 Task: Find connections with filter location Stenløse with filter topic #newyearwith filter profile language Potuguese with filter current company TQM for better Future ?? with filter school ICFAI Business School with filter industry Beverage Manufacturing with filter service category Grant Writing with filter keywords title Animal Shelter Volunteer
Action: Mouse moved to (524, 73)
Screenshot: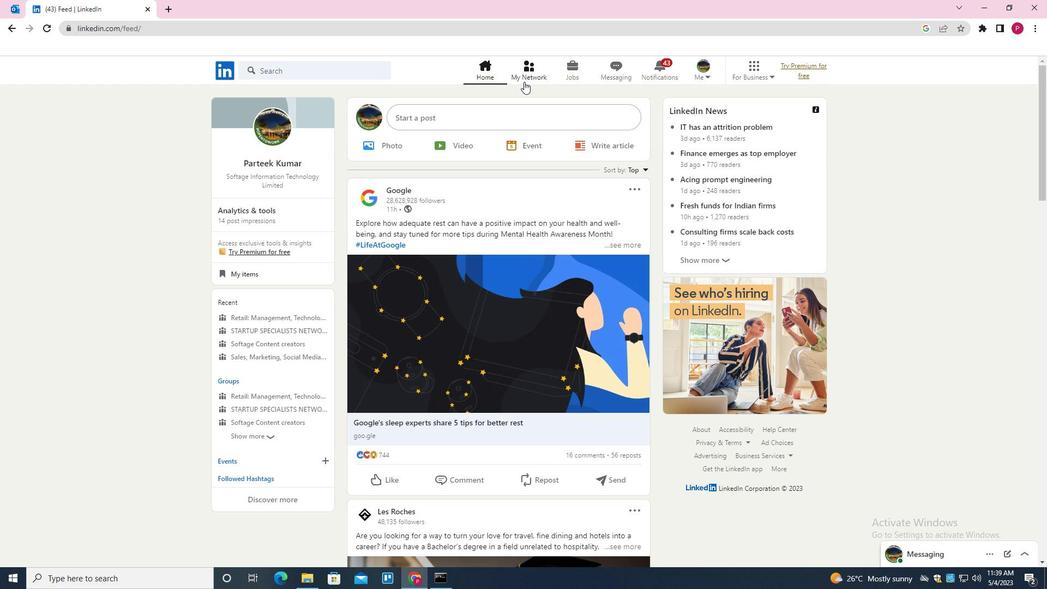 
Action: Mouse pressed left at (524, 73)
Screenshot: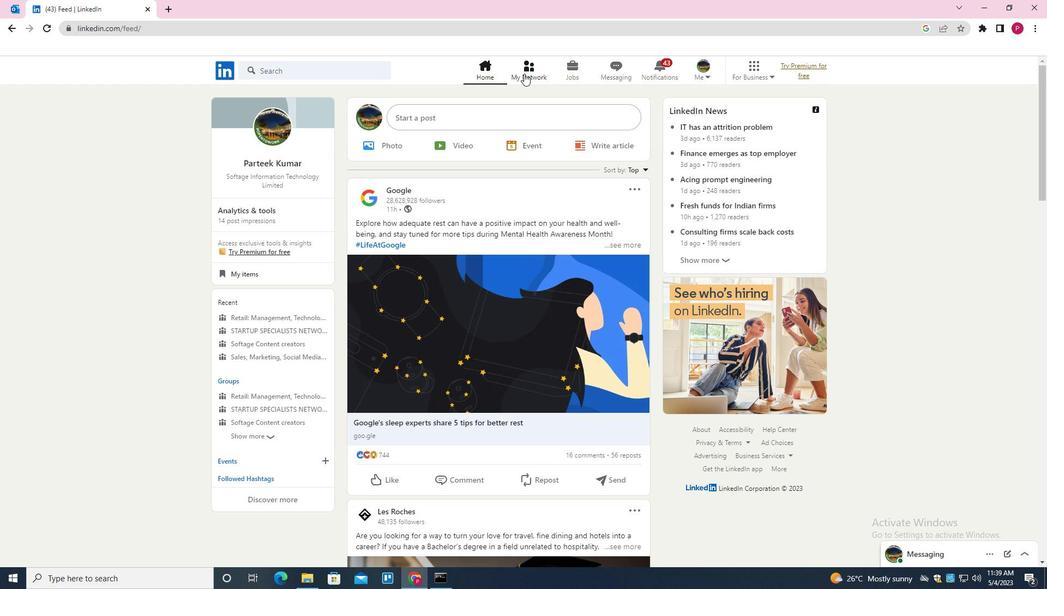 
Action: Mouse moved to (339, 135)
Screenshot: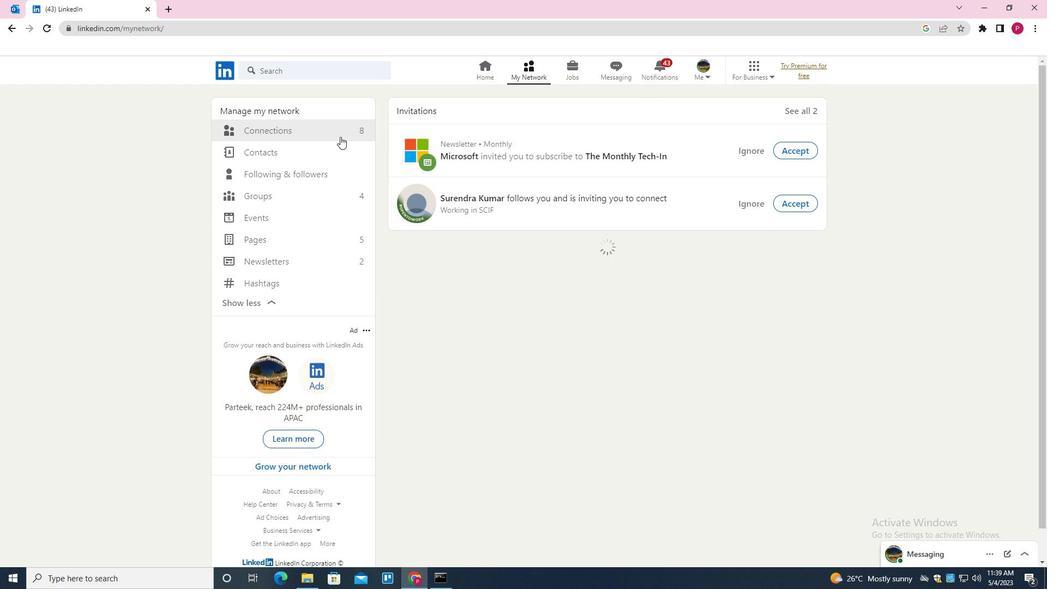 
Action: Mouse pressed left at (339, 135)
Screenshot: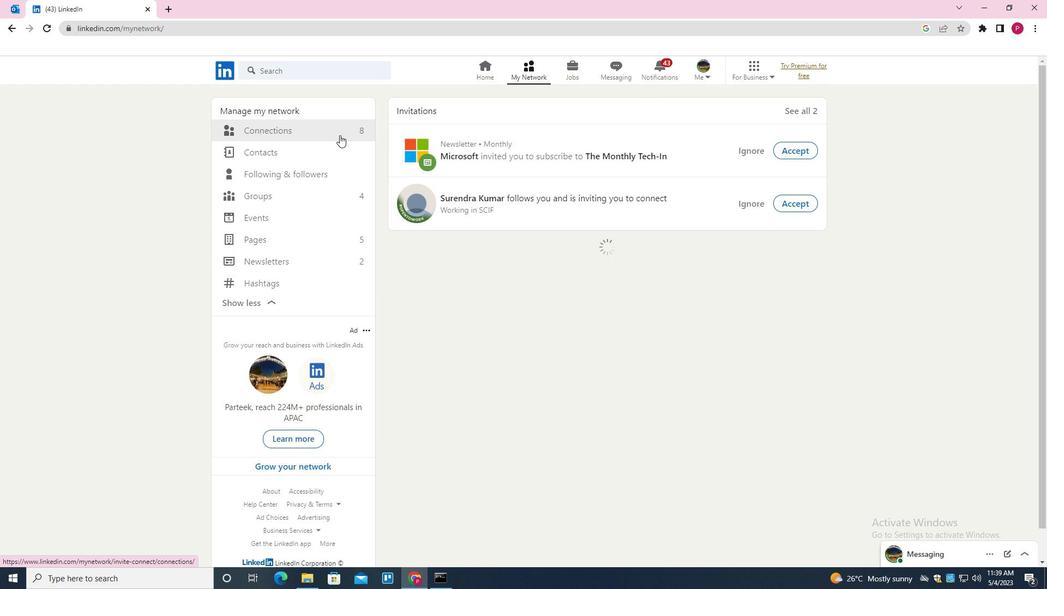 
Action: Mouse moved to (609, 134)
Screenshot: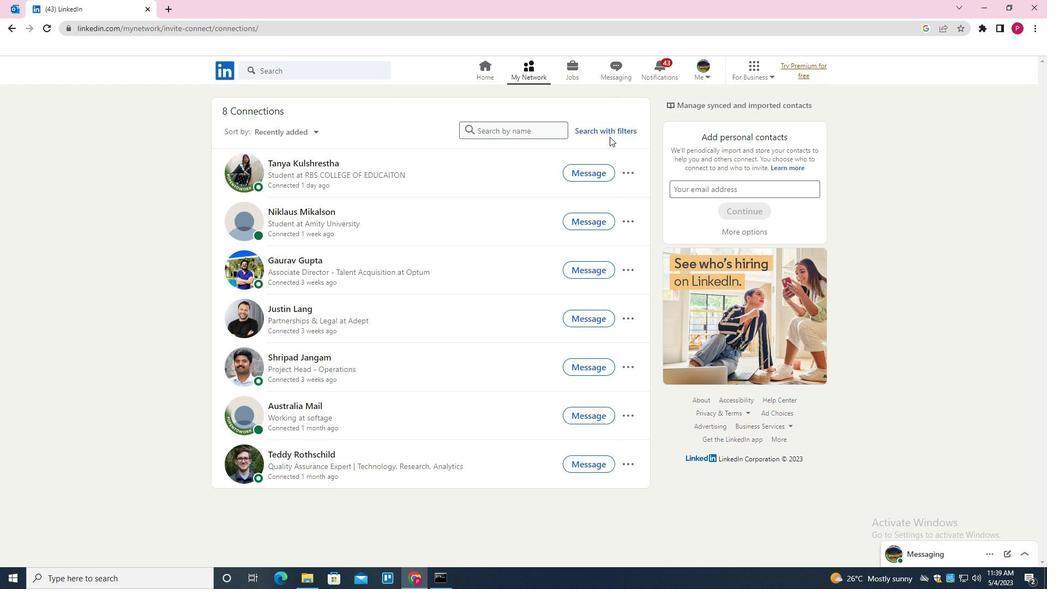 
Action: Mouse pressed left at (609, 134)
Screenshot: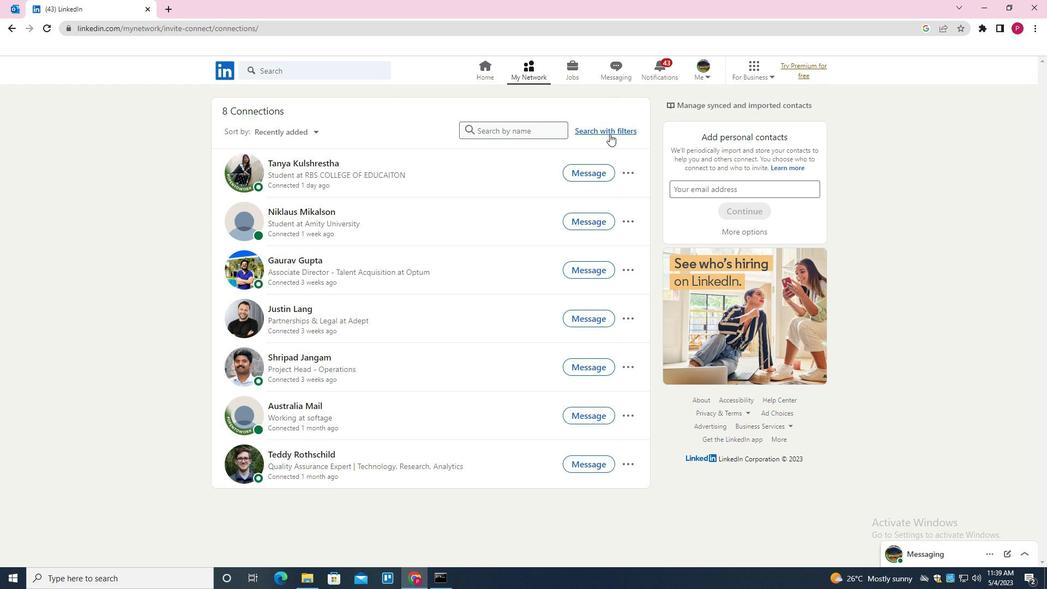 
Action: Mouse moved to (559, 99)
Screenshot: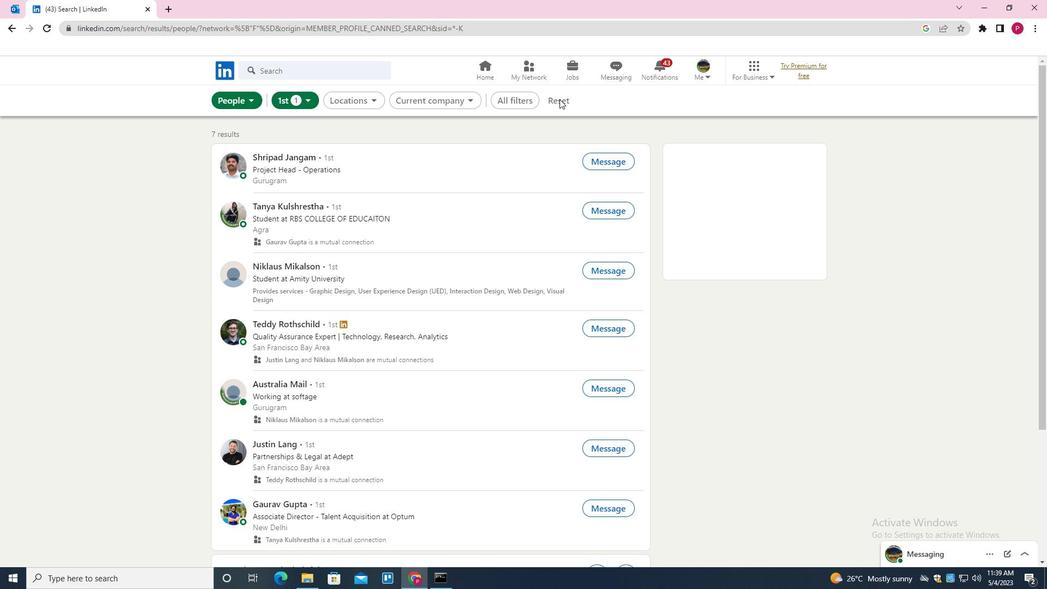 
Action: Mouse pressed left at (559, 99)
Screenshot: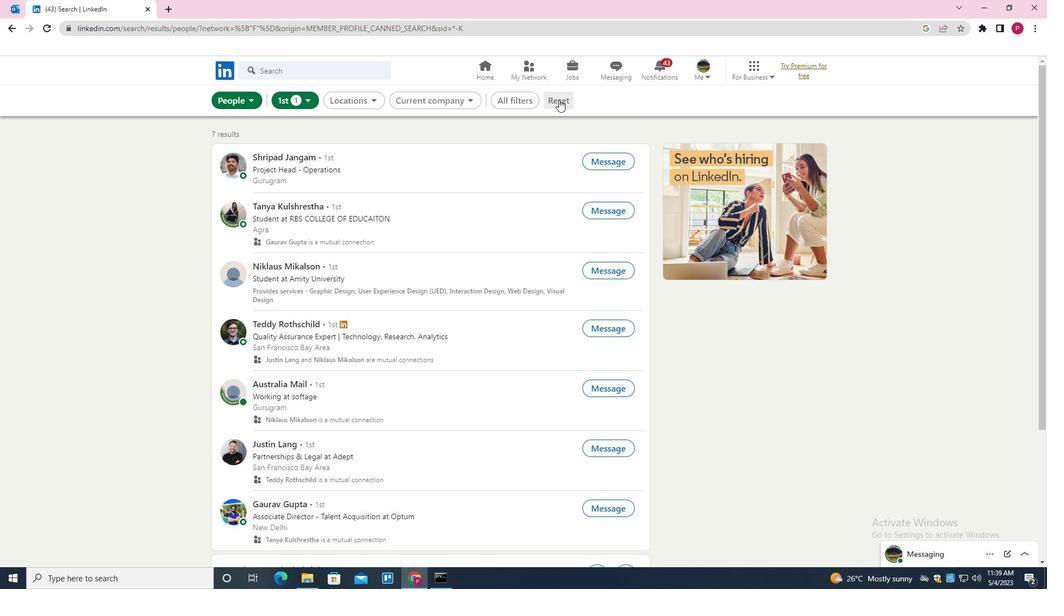 
Action: Mouse moved to (535, 99)
Screenshot: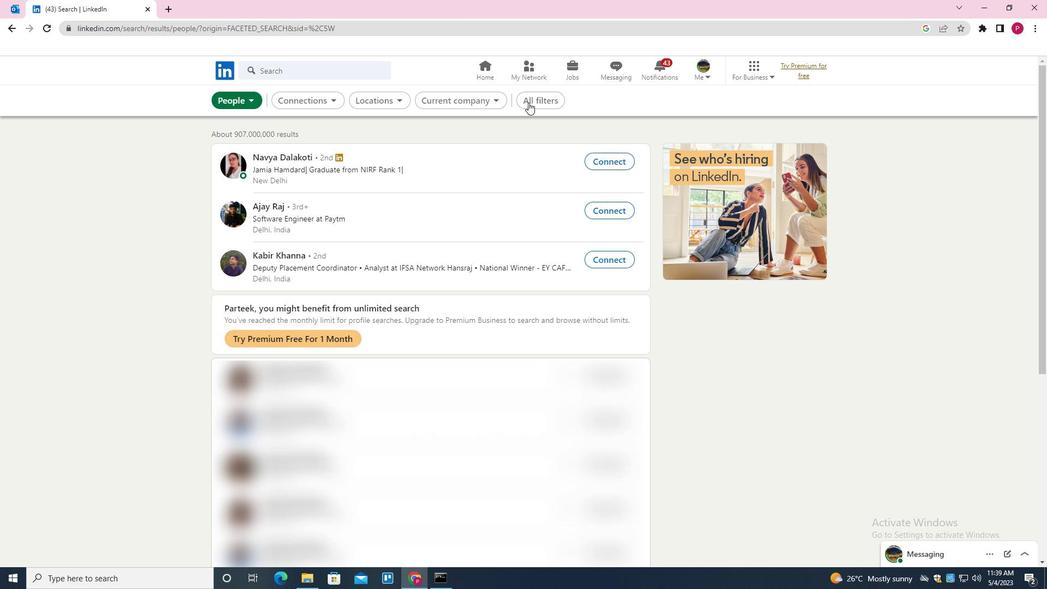 
Action: Mouse pressed left at (535, 99)
Screenshot: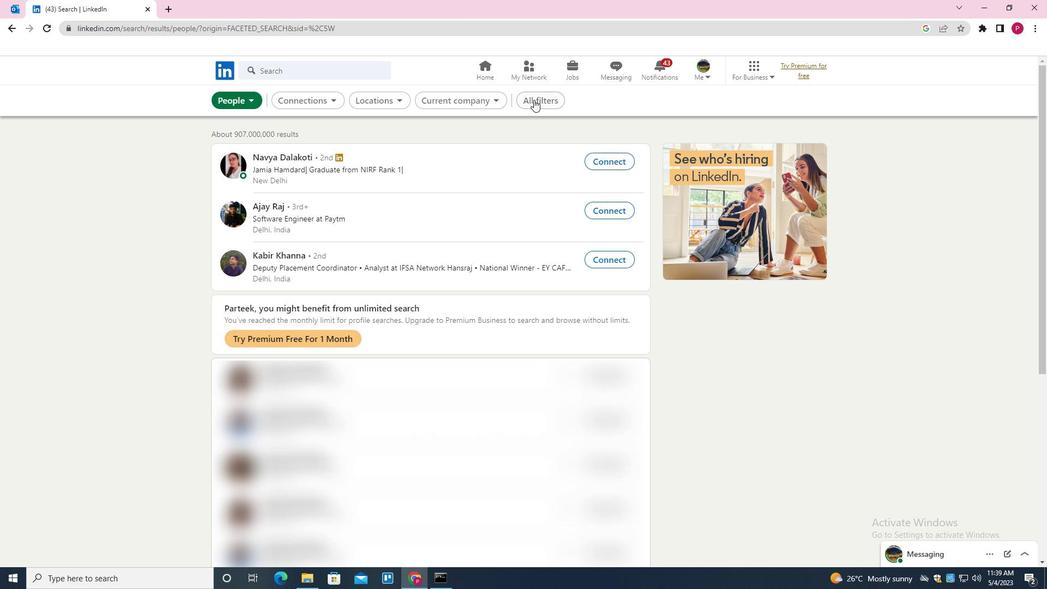 
Action: Mouse moved to (863, 262)
Screenshot: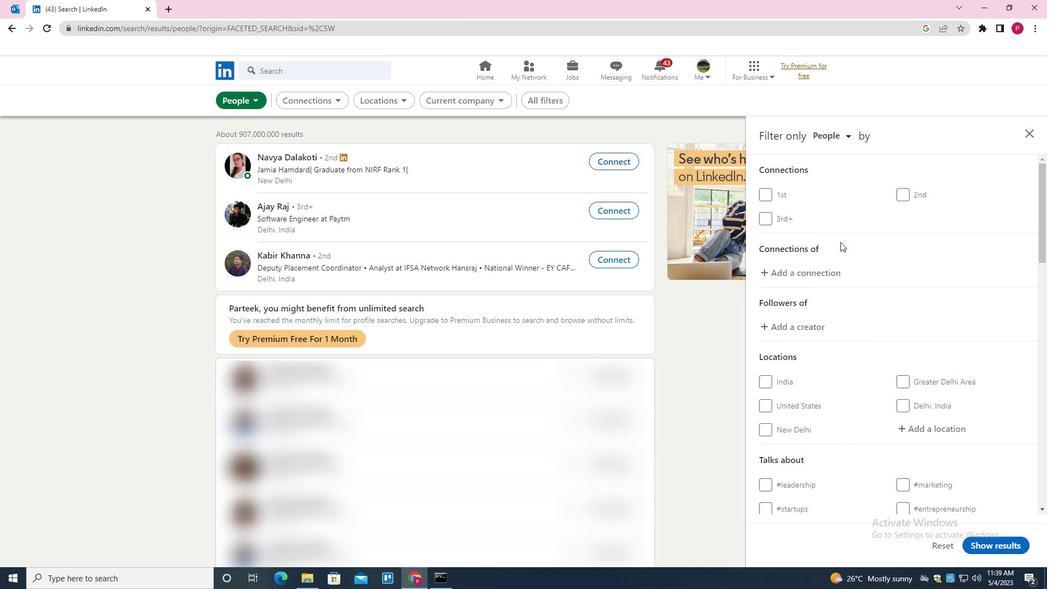 
Action: Mouse scrolled (863, 261) with delta (0, 0)
Screenshot: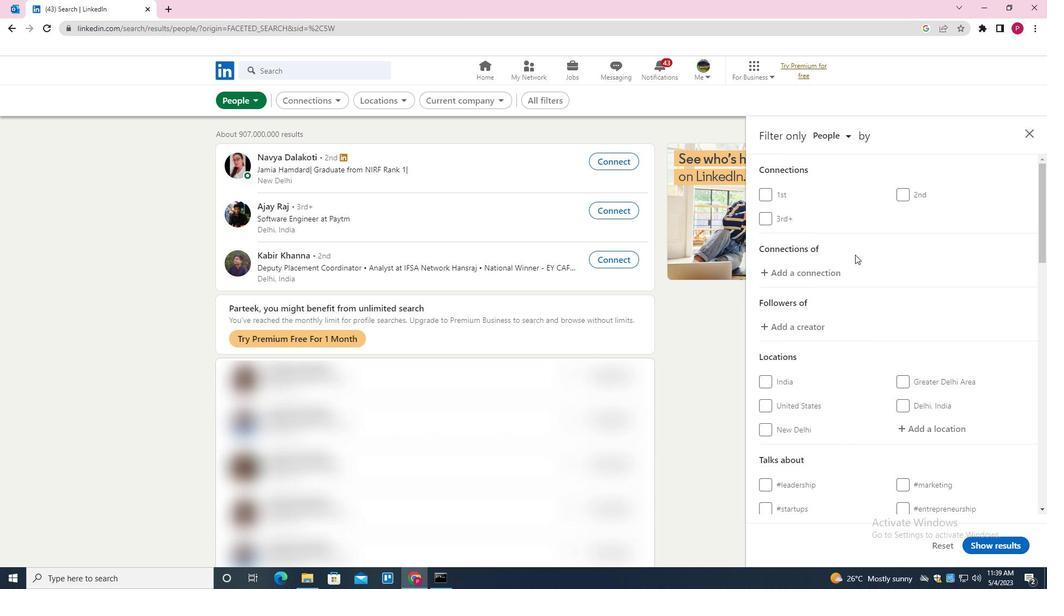 
Action: Mouse moved to (864, 271)
Screenshot: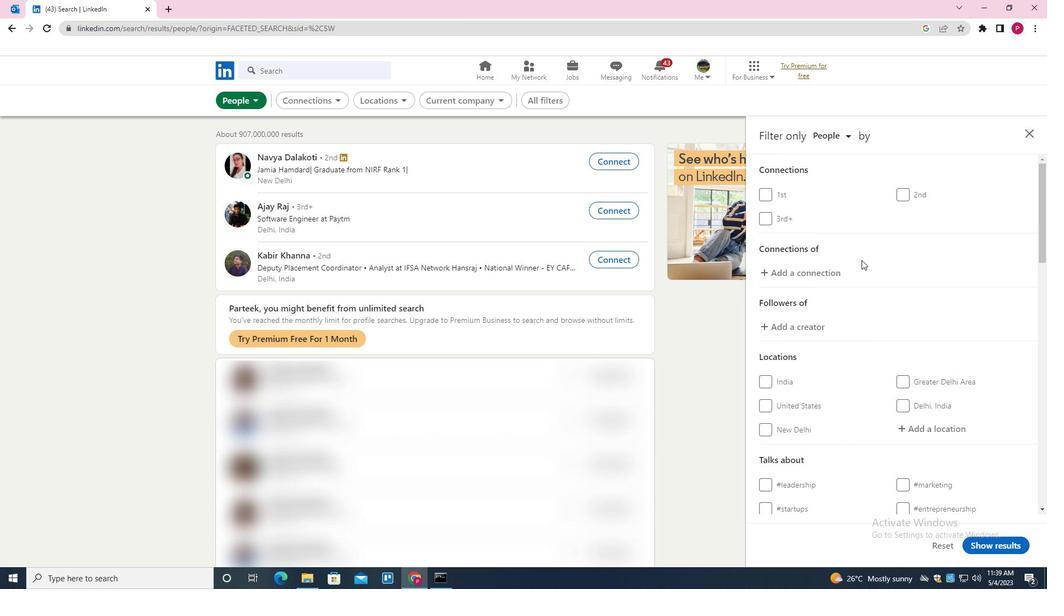 
Action: Mouse scrolled (864, 270) with delta (0, 0)
Screenshot: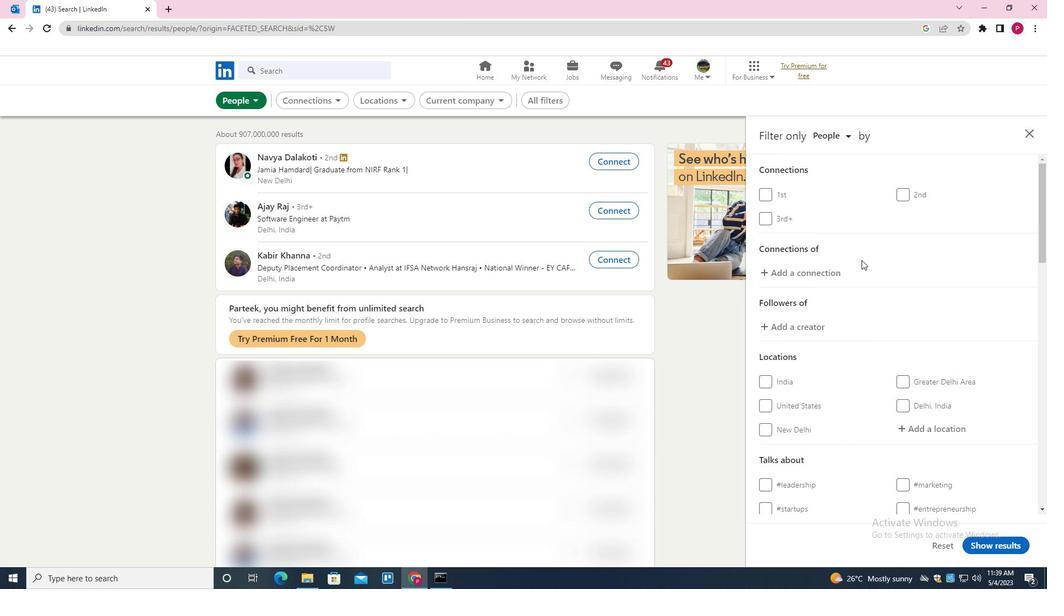 
Action: Mouse moved to (914, 316)
Screenshot: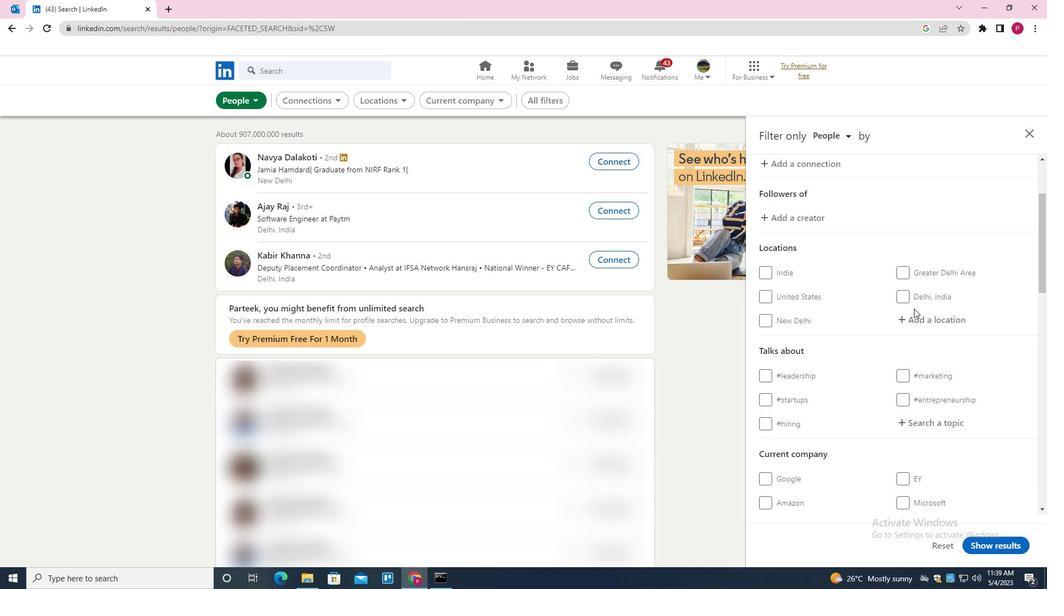 
Action: Mouse pressed left at (914, 316)
Screenshot: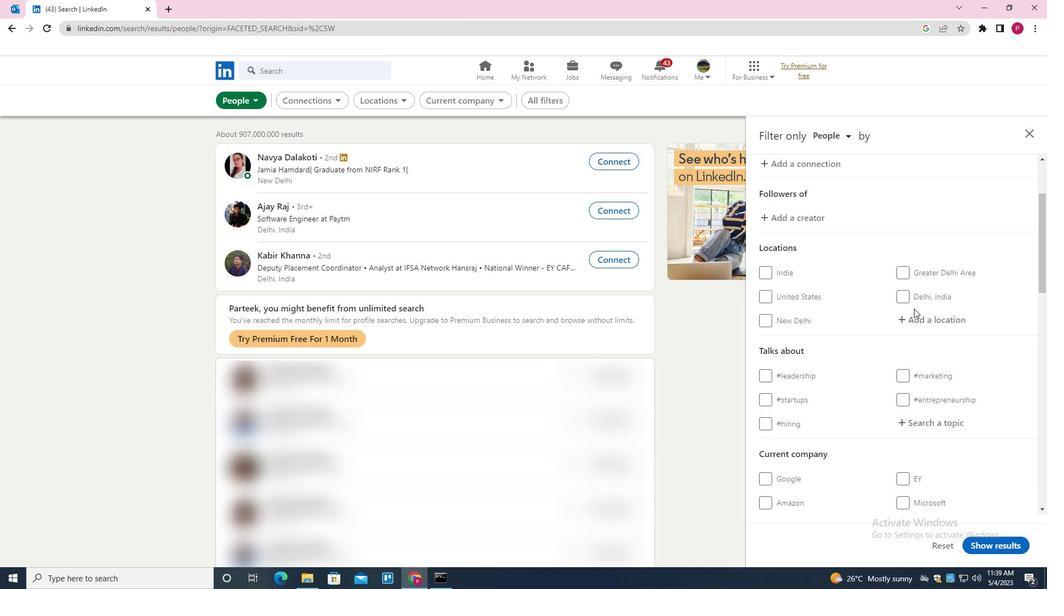 
Action: Mouse moved to (830, 242)
Screenshot: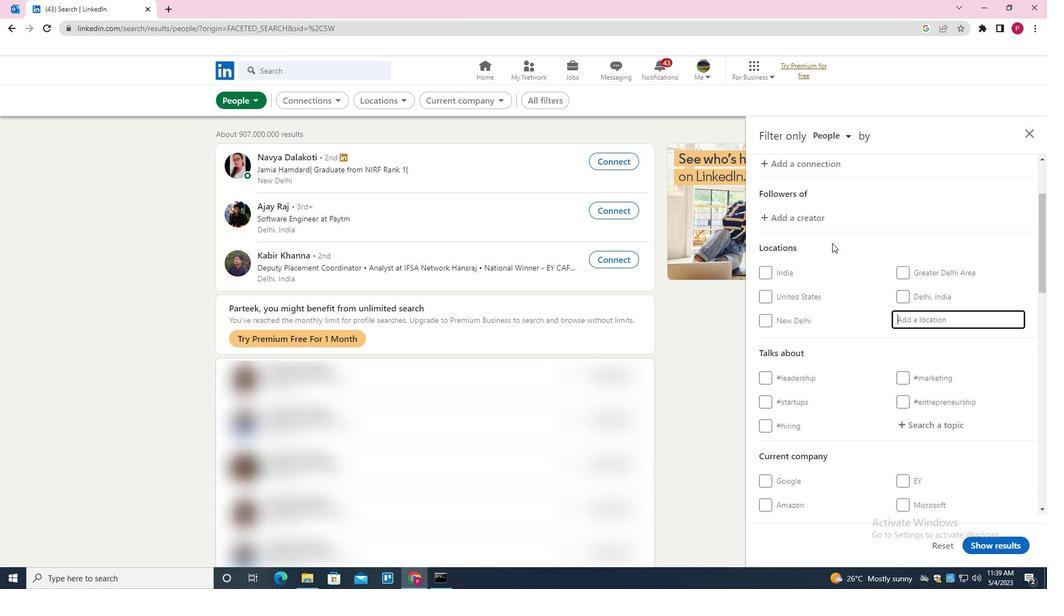 
Action: Key pressed <Key.shift>STENL<Key.down><Key.enter>
Screenshot: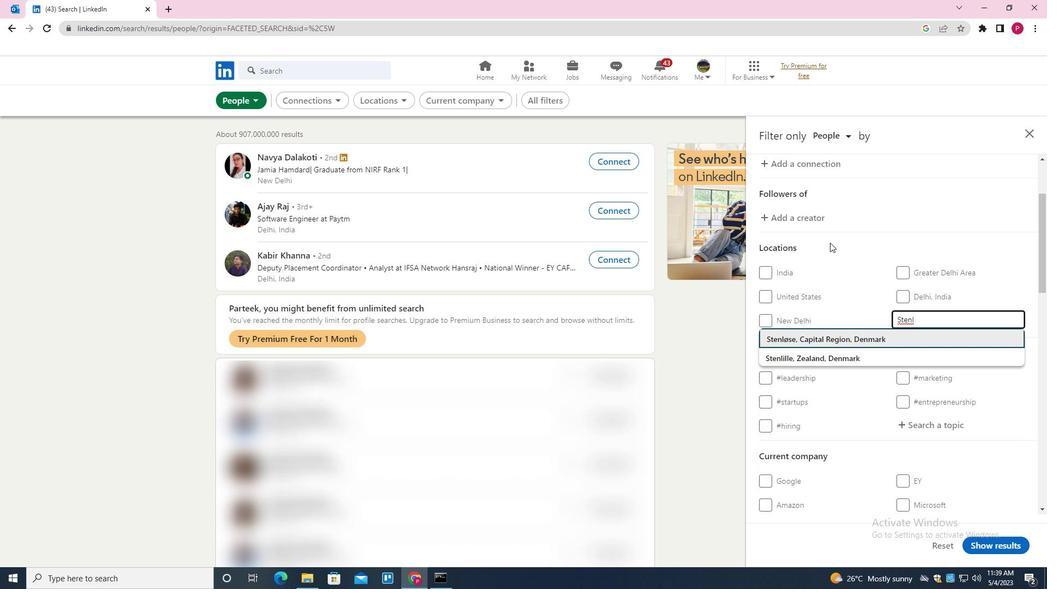 
Action: Mouse moved to (853, 276)
Screenshot: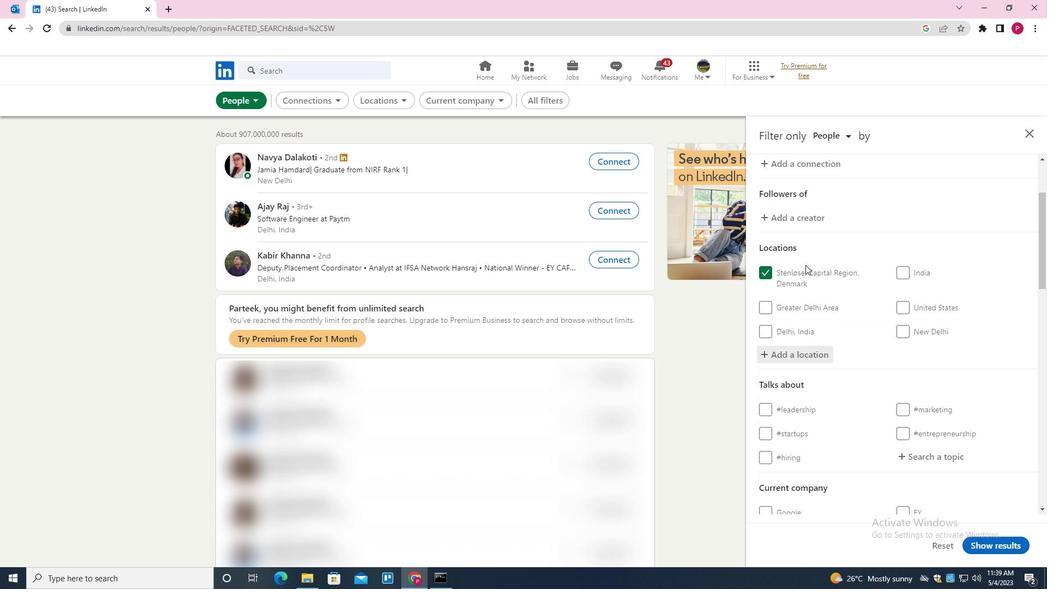 
Action: Mouse scrolled (853, 276) with delta (0, 0)
Screenshot: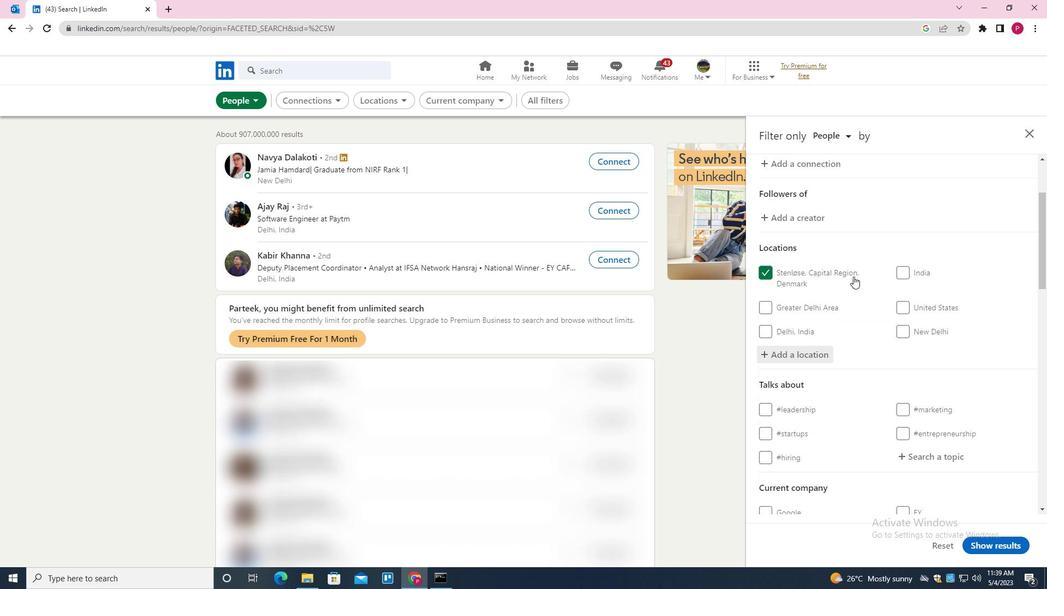 
Action: Mouse moved to (853, 277)
Screenshot: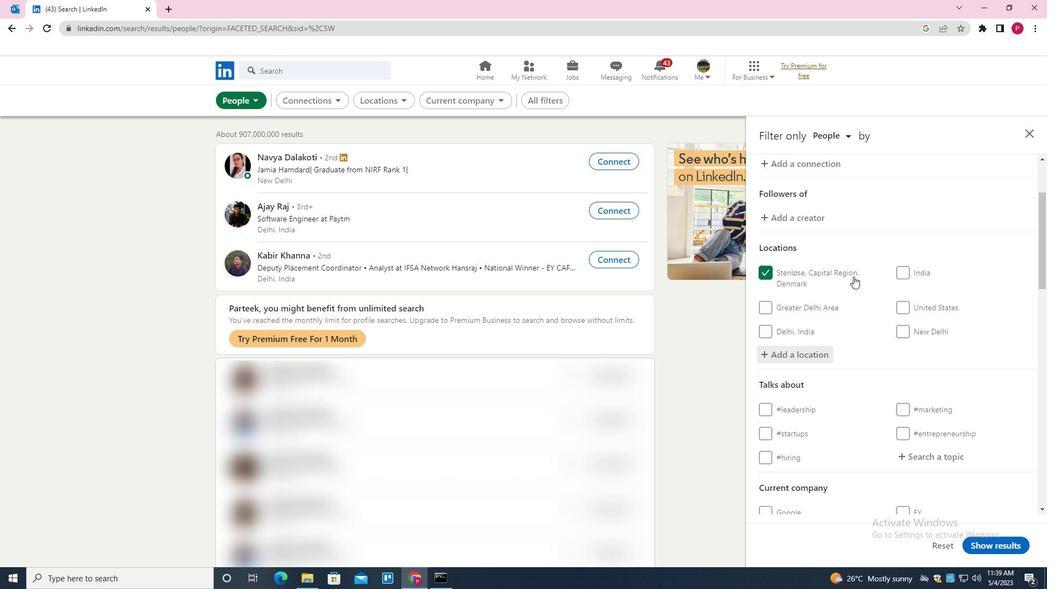 
Action: Mouse scrolled (853, 276) with delta (0, 0)
Screenshot: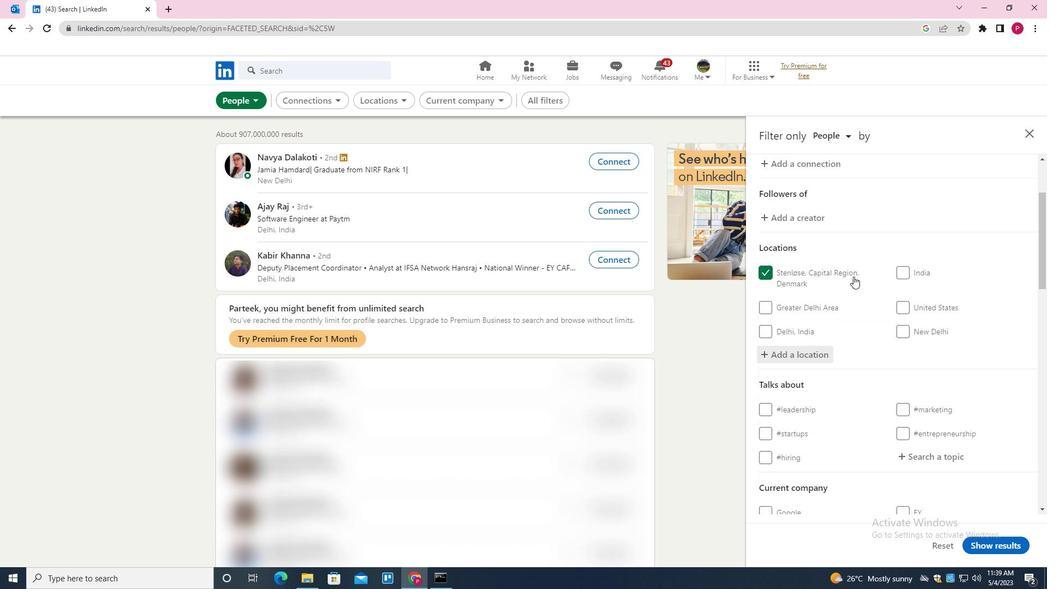 
Action: Mouse moved to (853, 278)
Screenshot: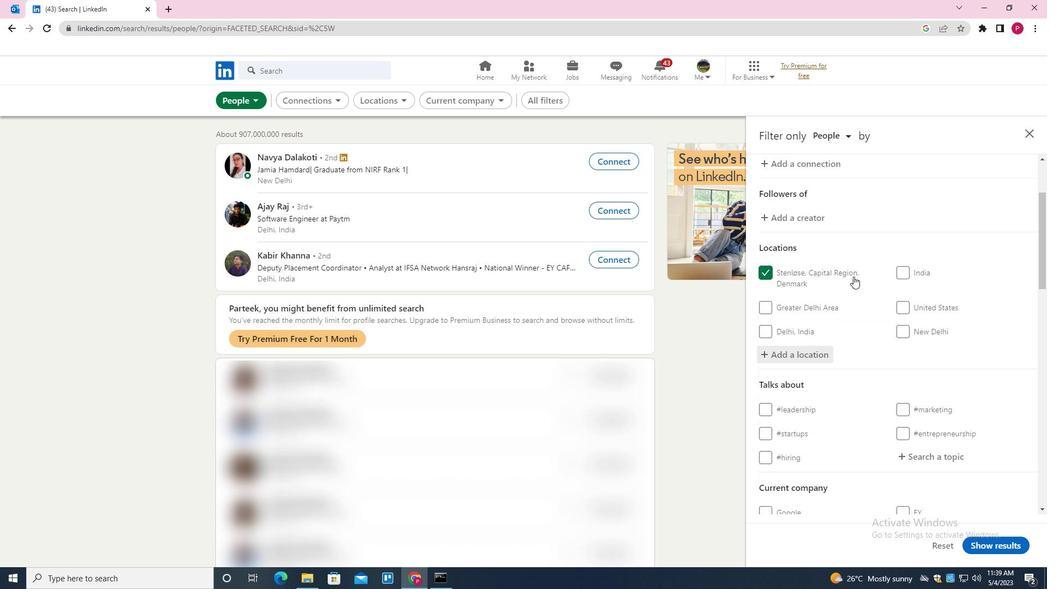 
Action: Mouse scrolled (853, 277) with delta (0, 0)
Screenshot: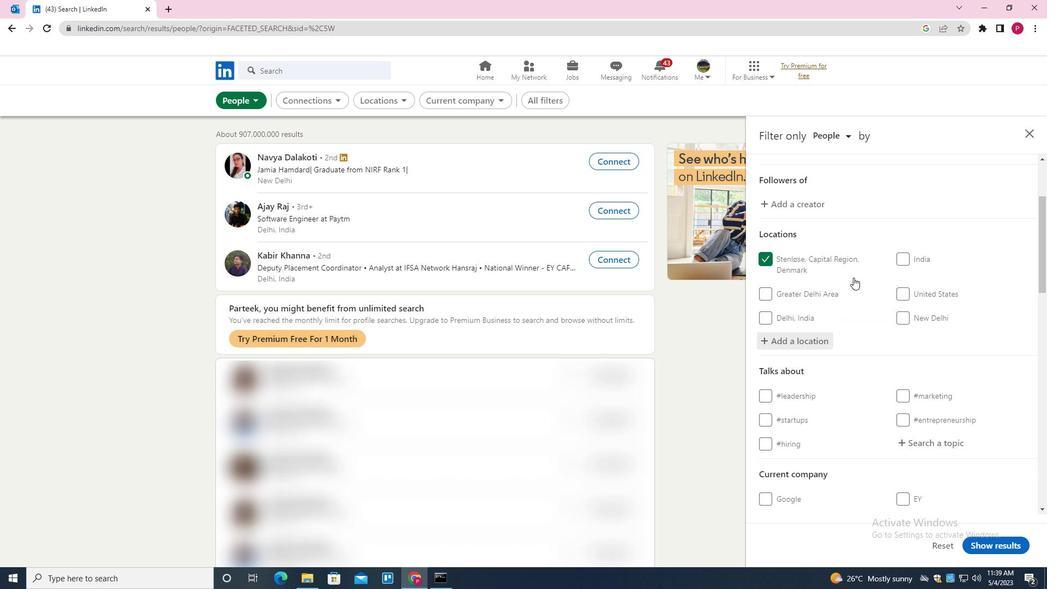 
Action: Mouse moved to (854, 278)
Screenshot: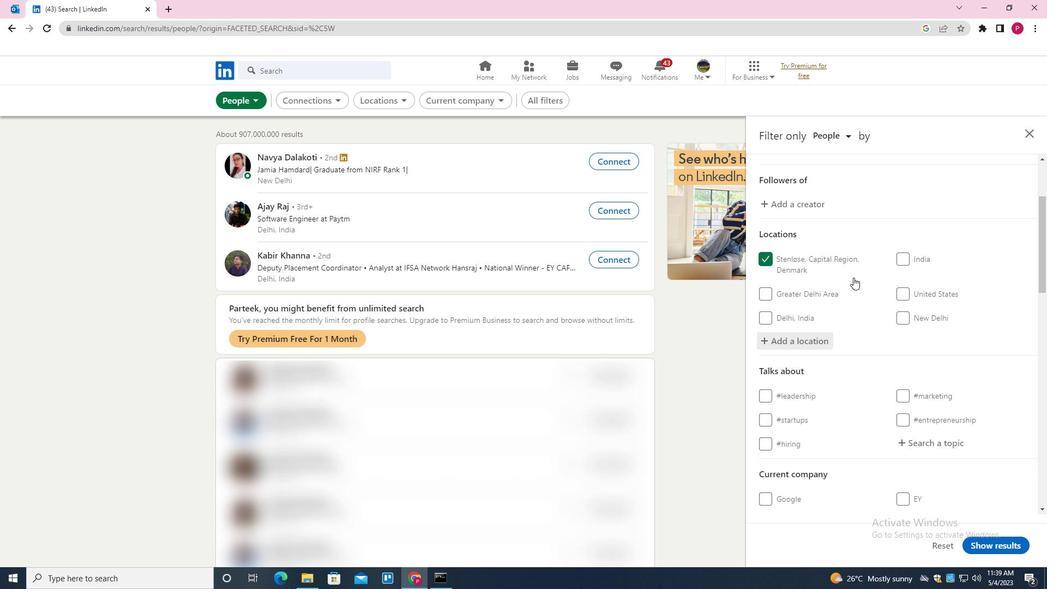 
Action: Mouse scrolled (854, 277) with delta (0, 0)
Screenshot: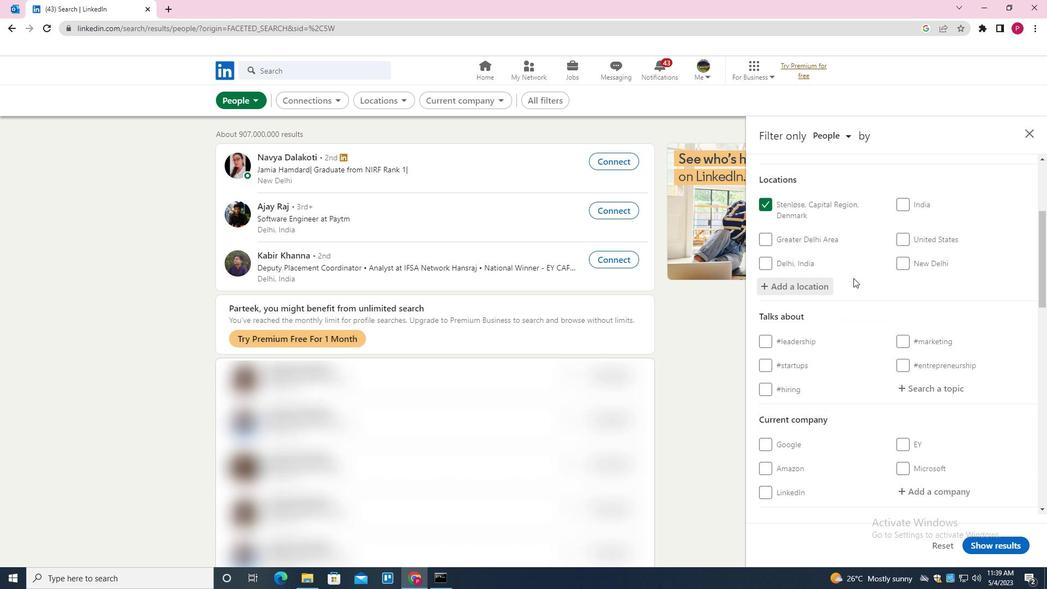 
Action: Mouse moved to (926, 236)
Screenshot: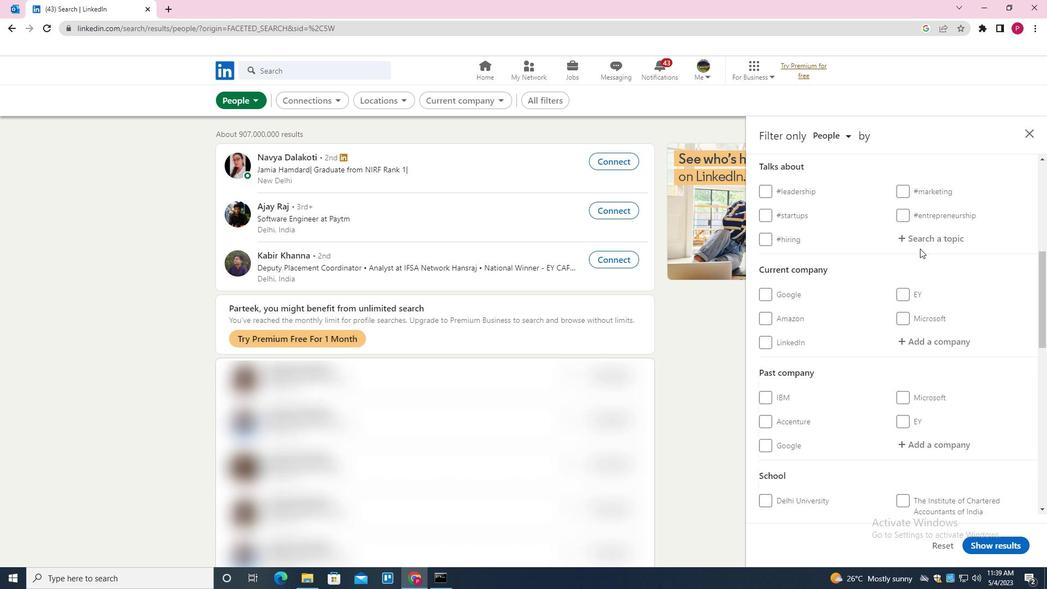 
Action: Mouse pressed left at (926, 236)
Screenshot: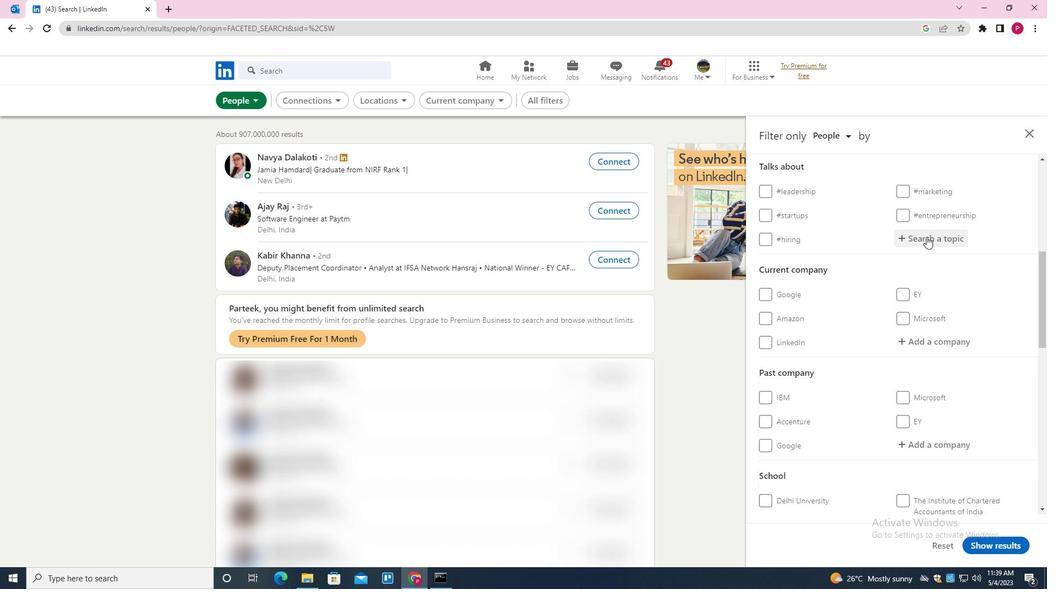 
Action: Mouse moved to (923, 242)
Screenshot: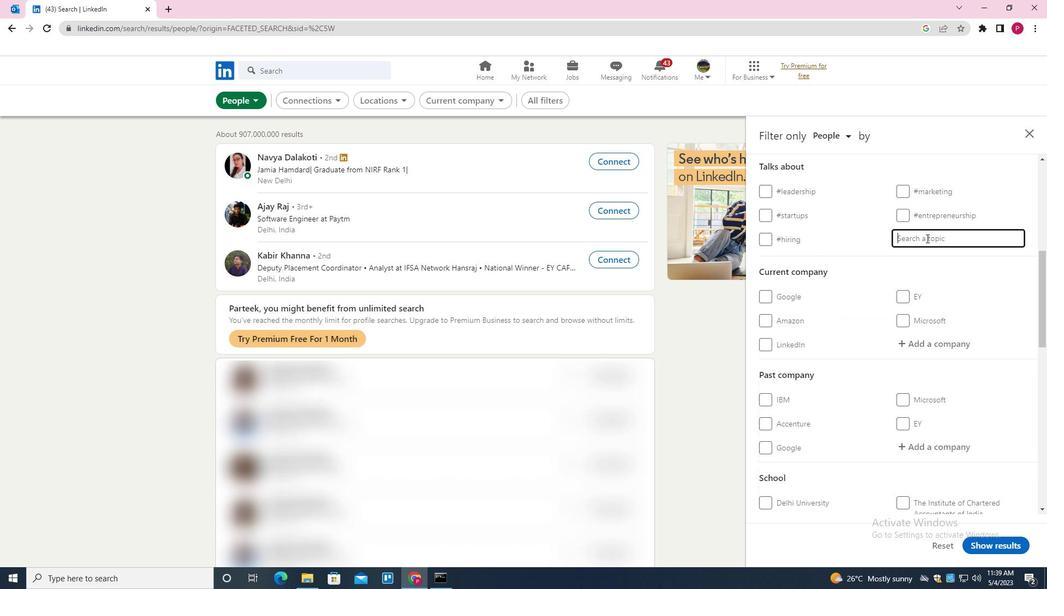 
Action: Key pressed NEWYEAR<Key.down><Key.enter>
Screenshot: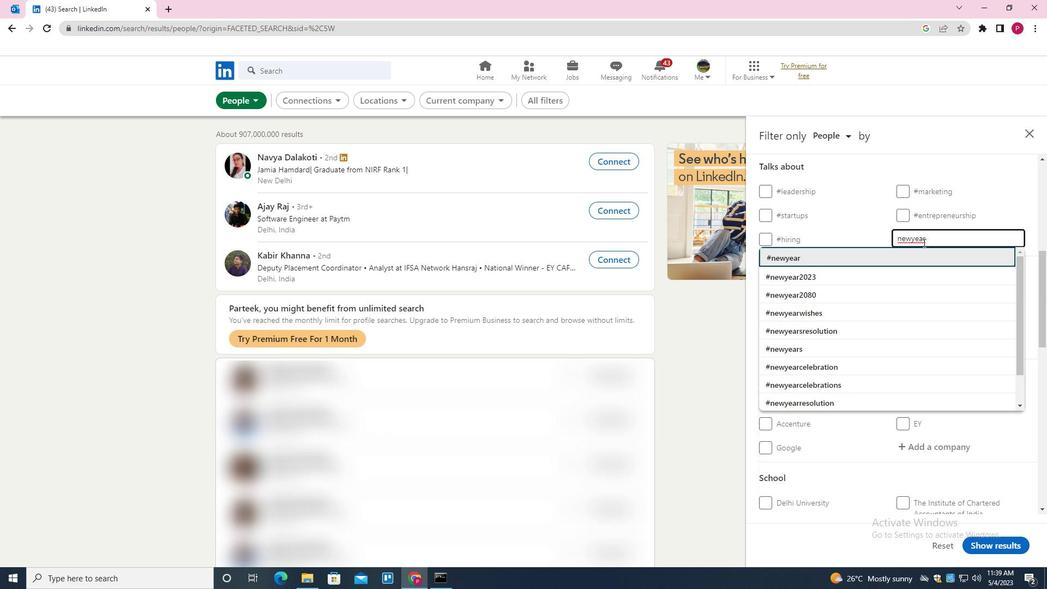 
Action: Mouse moved to (872, 225)
Screenshot: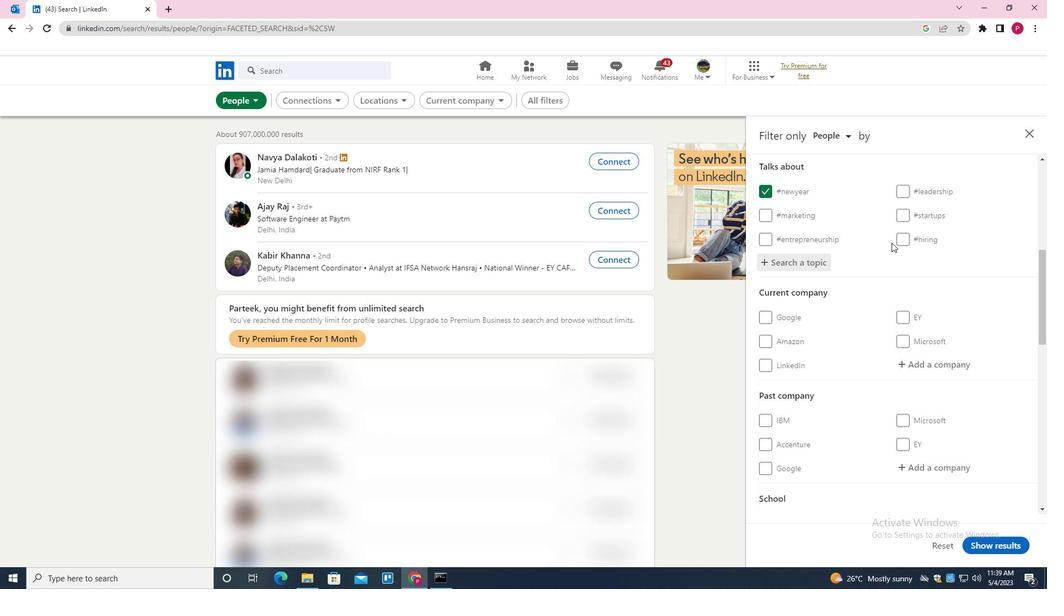 
Action: Mouse scrolled (872, 224) with delta (0, 0)
Screenshot: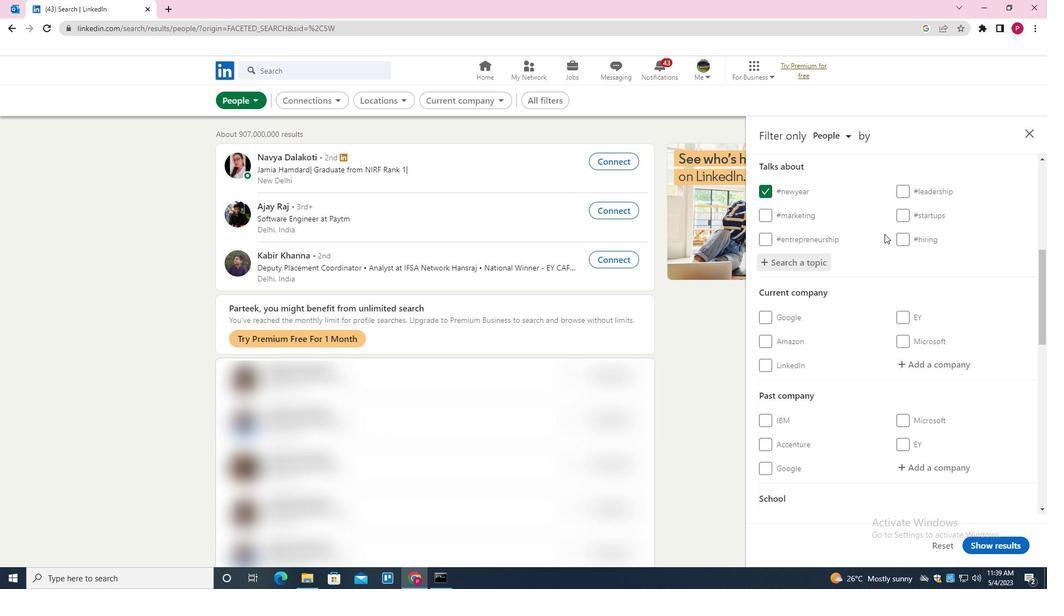 
Action: Mouse moved to (872, 225)
Screenshot: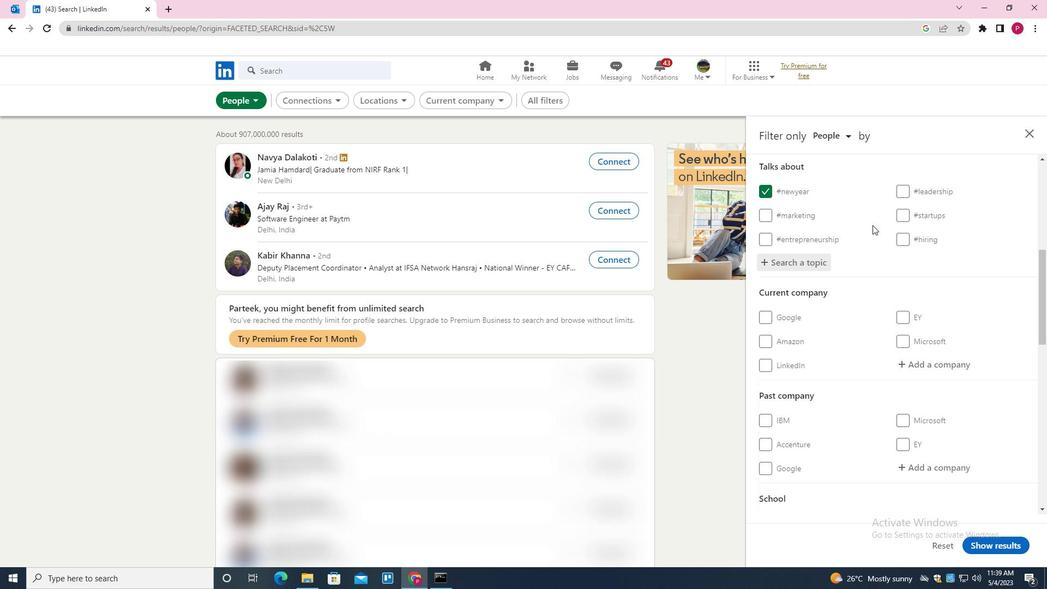 
Action: Mouse scrolled (872, 224) with delta (0, 0)
Screenshot: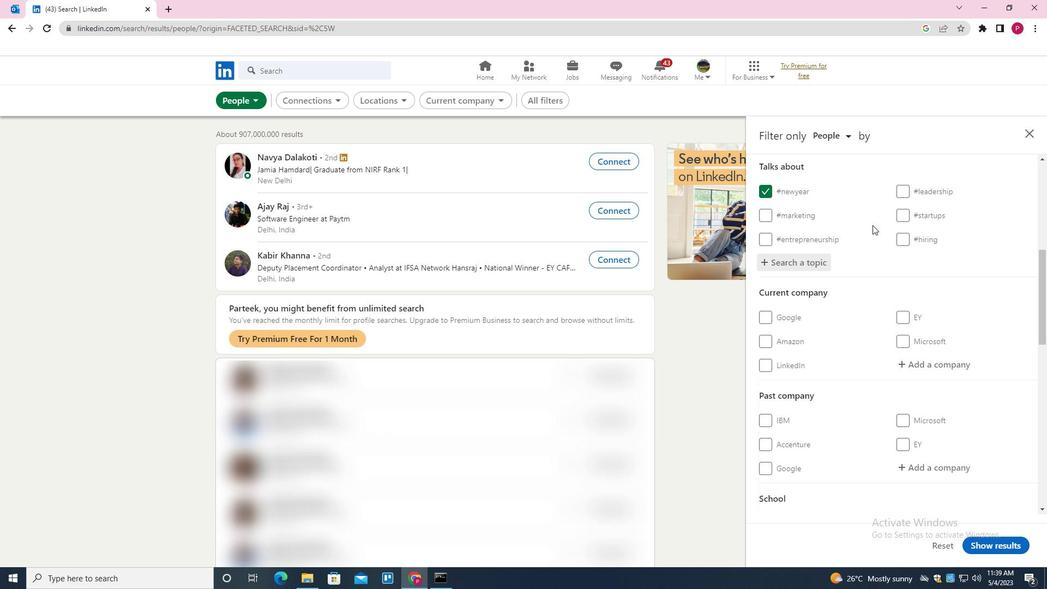 
Action: Mouse scrolled (872, 224) with delta (0, 0)
Screenshot: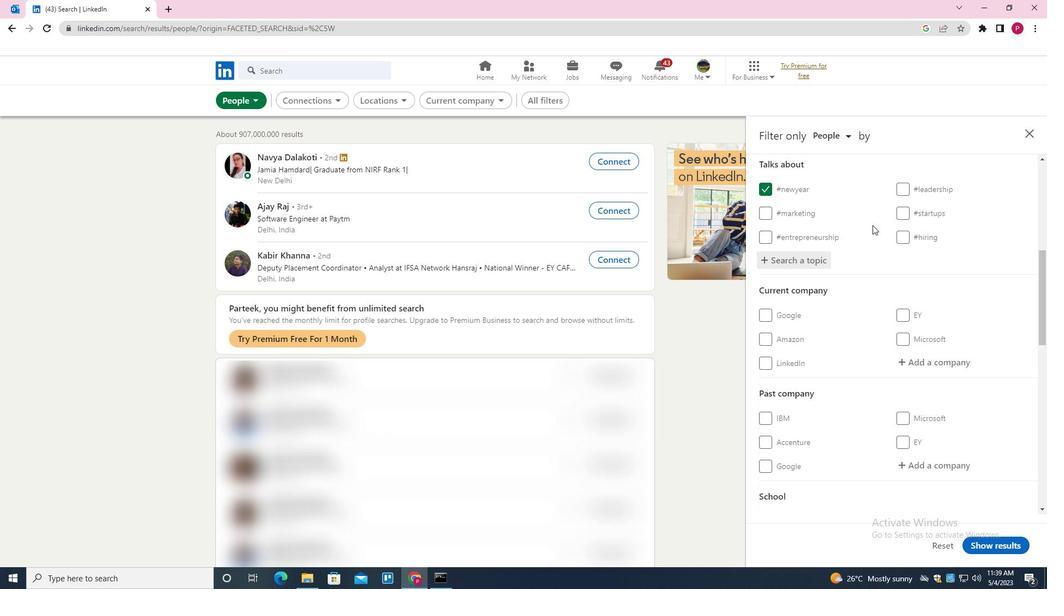 
Action: Mouse scrolled (872, 224) with delta (0, 0)
Screenshot: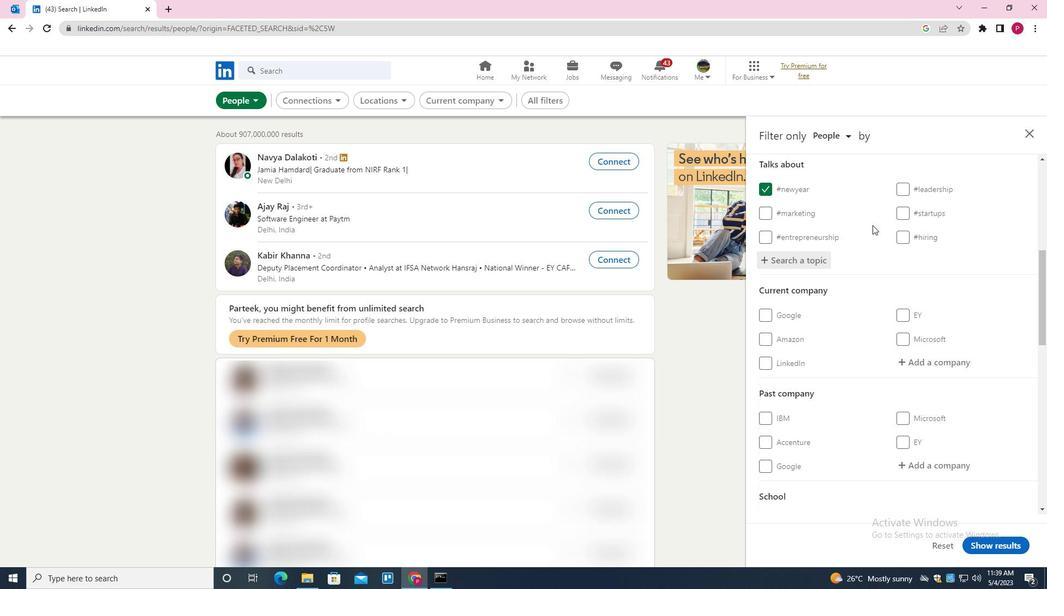 
Action: Mouse scrolled (872, 224) with delta (0, 0)
Screenshot: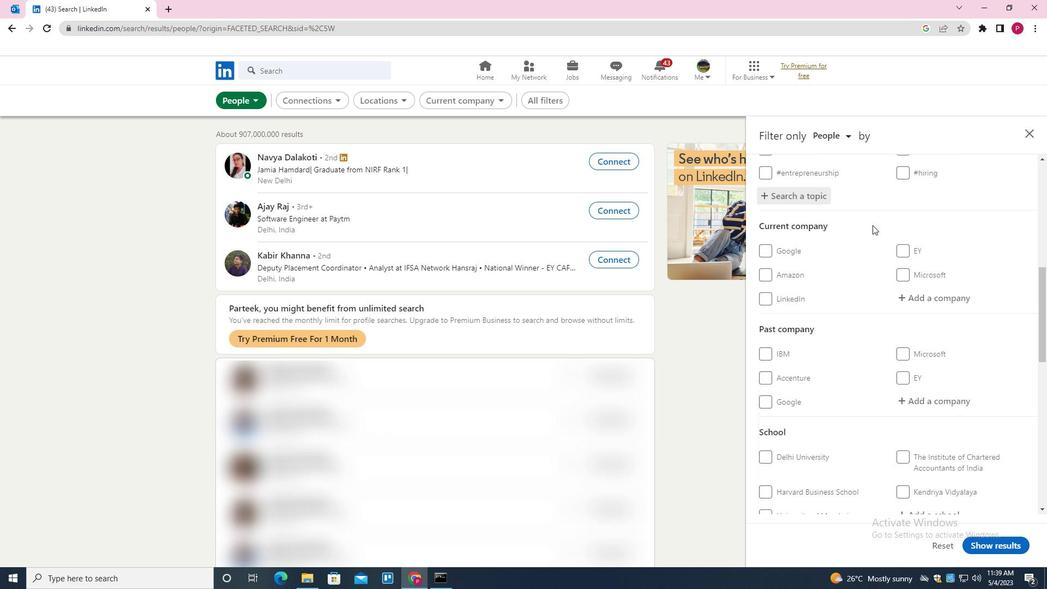 
Action: Mouse moved to (866, 232)
Screenshot: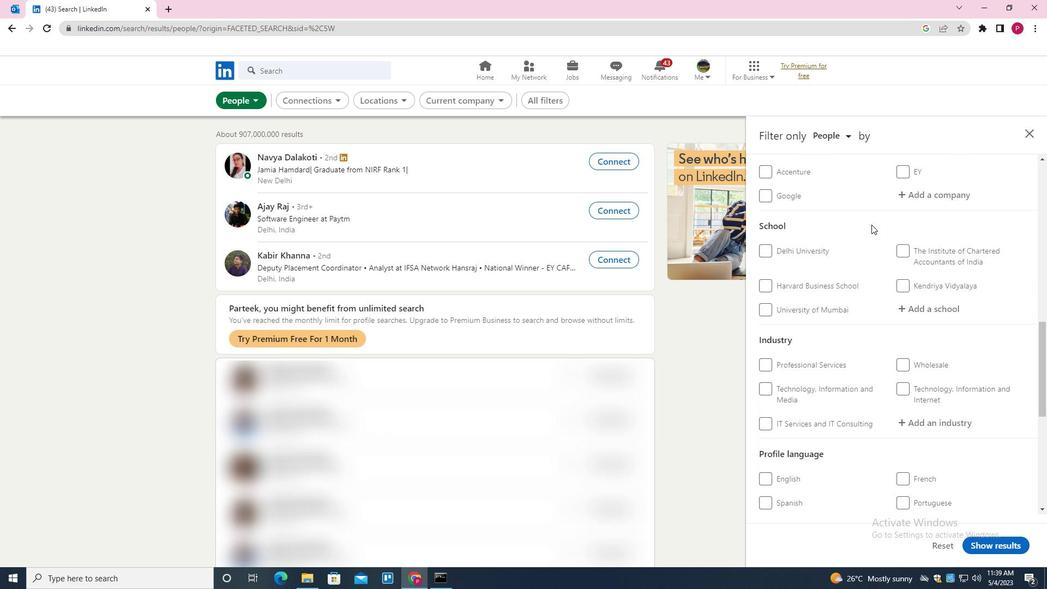 
Action: Mouse scrolled (866, 231) with delta (0, 0)
Screenshot: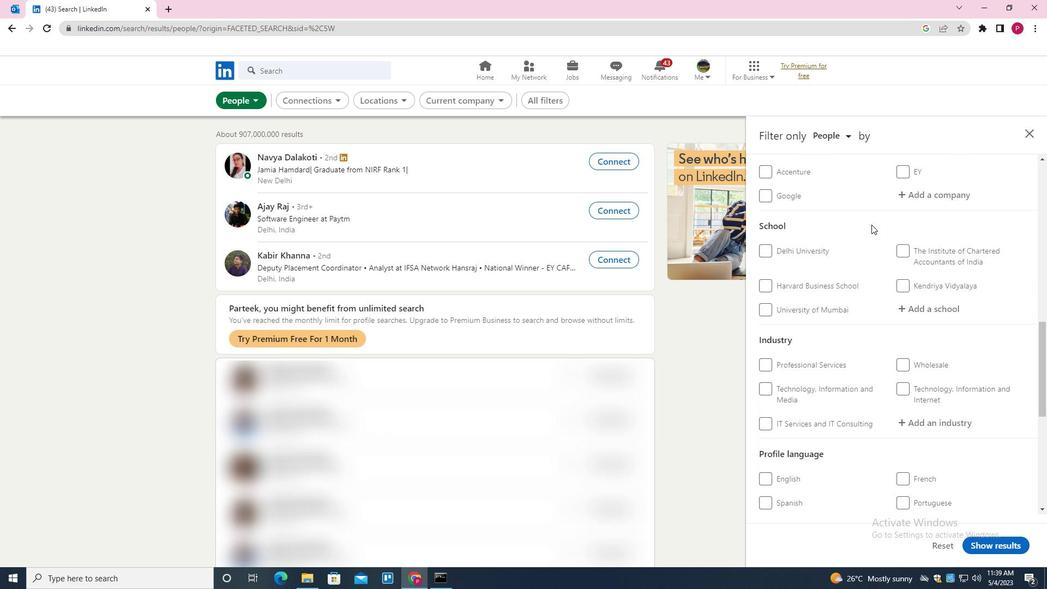 
Action: Mouse moved to (866, 237)
Screenshot: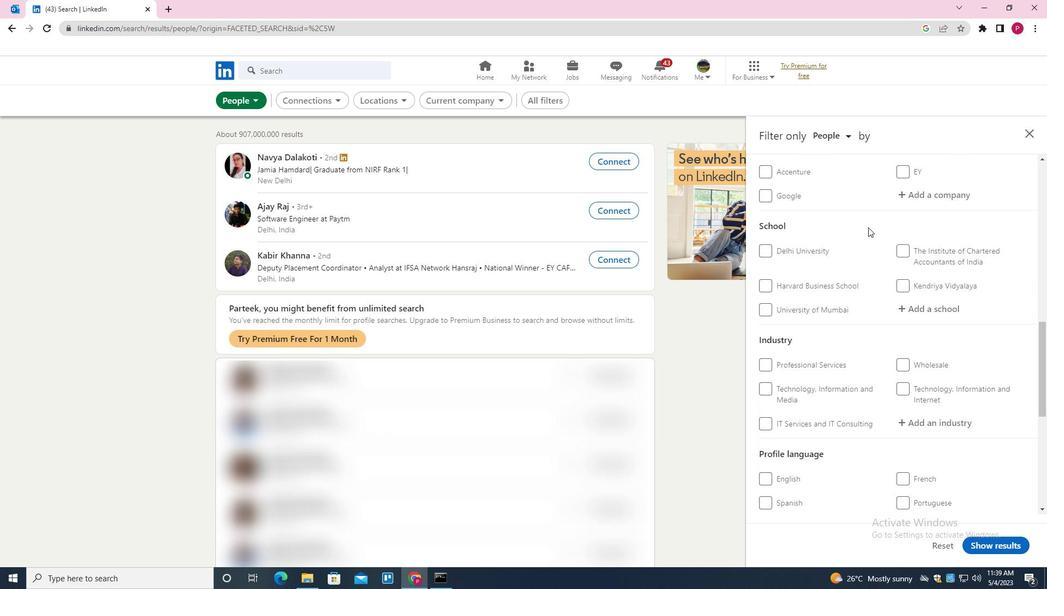 
Action: Mouse scrolled (866, 237) with delta (0, 0)
Screenshot: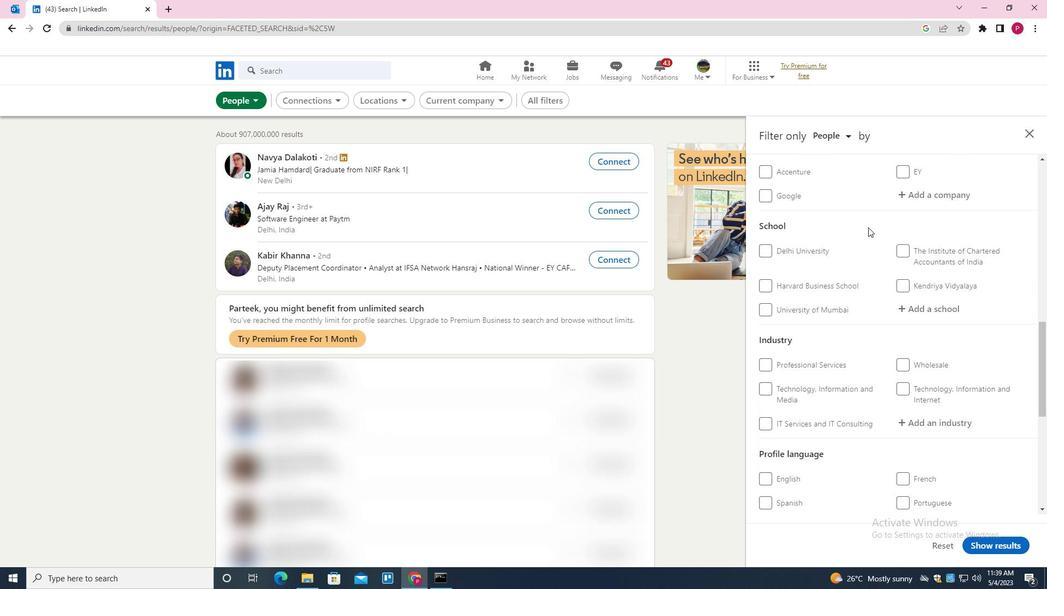 
Action: Mouse moved to (866, 241)
Screenshot: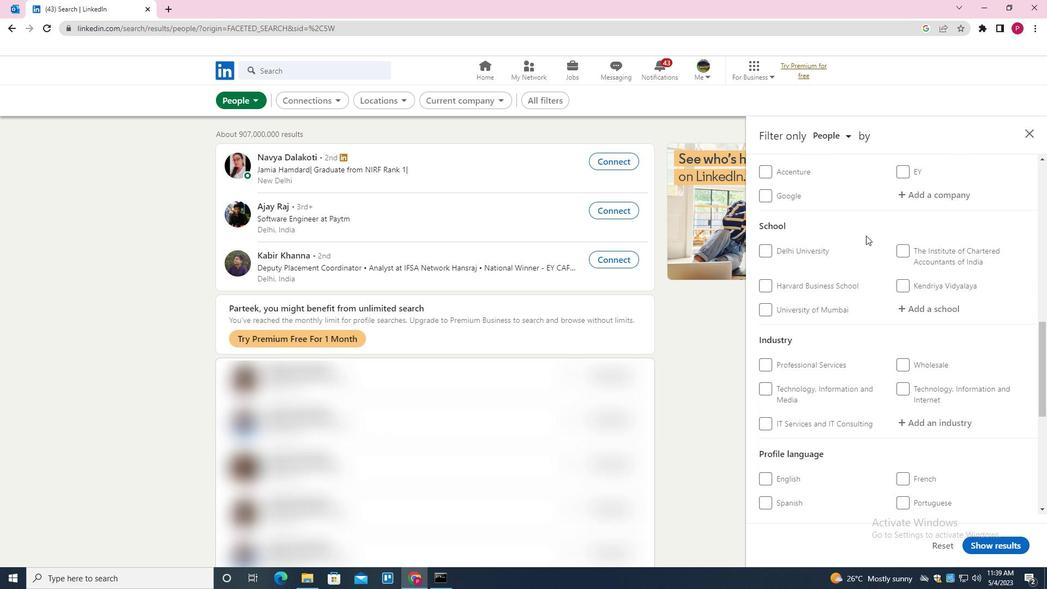 
Action: Mouse scrolled (866, 241) with delta (0, 0)
Screenshot: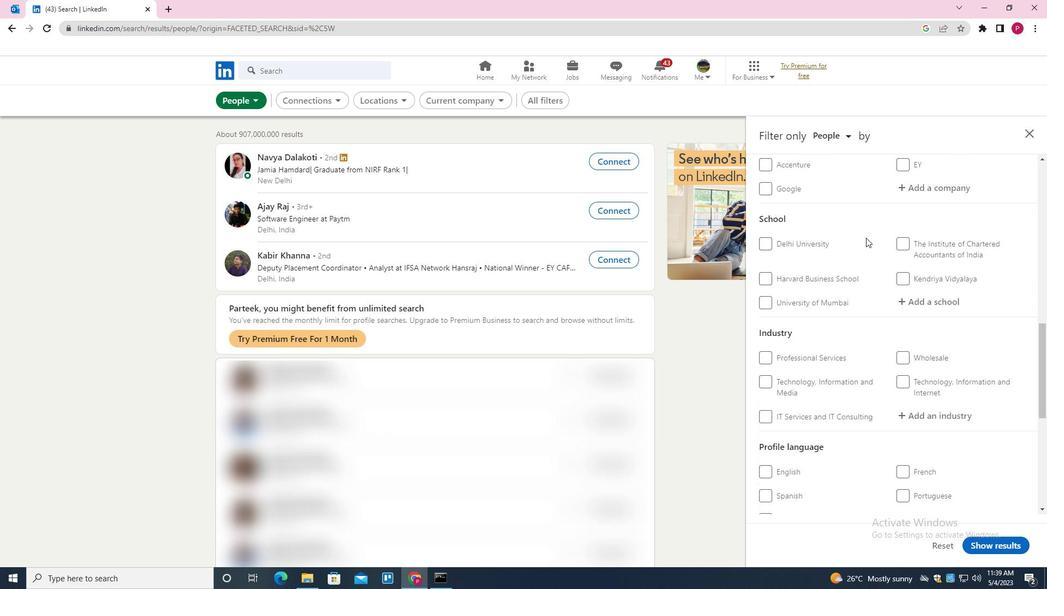 
Action: Mouse moved to (866, 241)
Screenshot: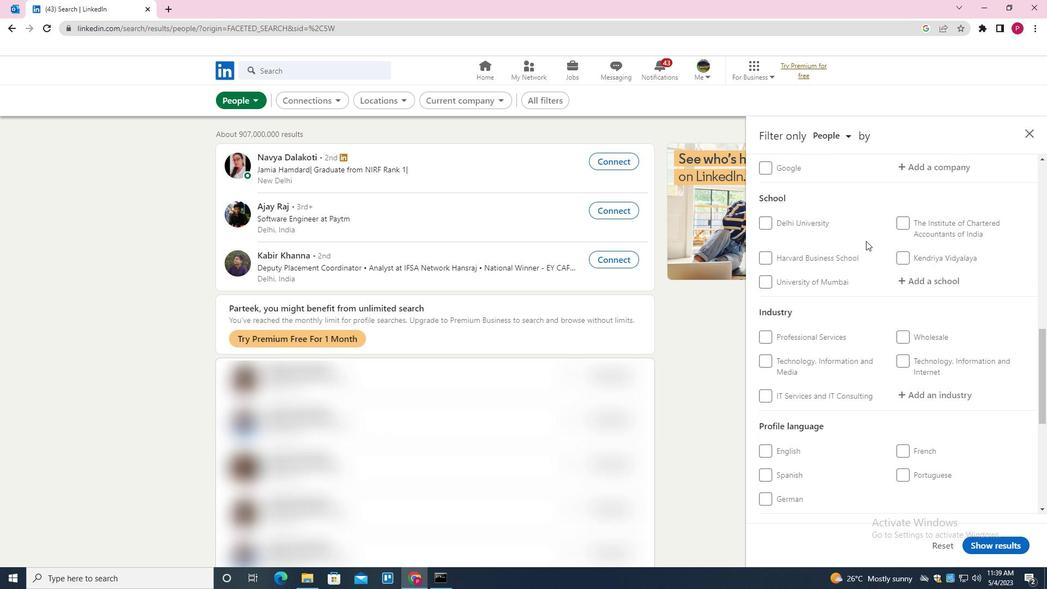 
Action: Mouse scrolled (866, 241) with delta (0, 0)
Screenshot: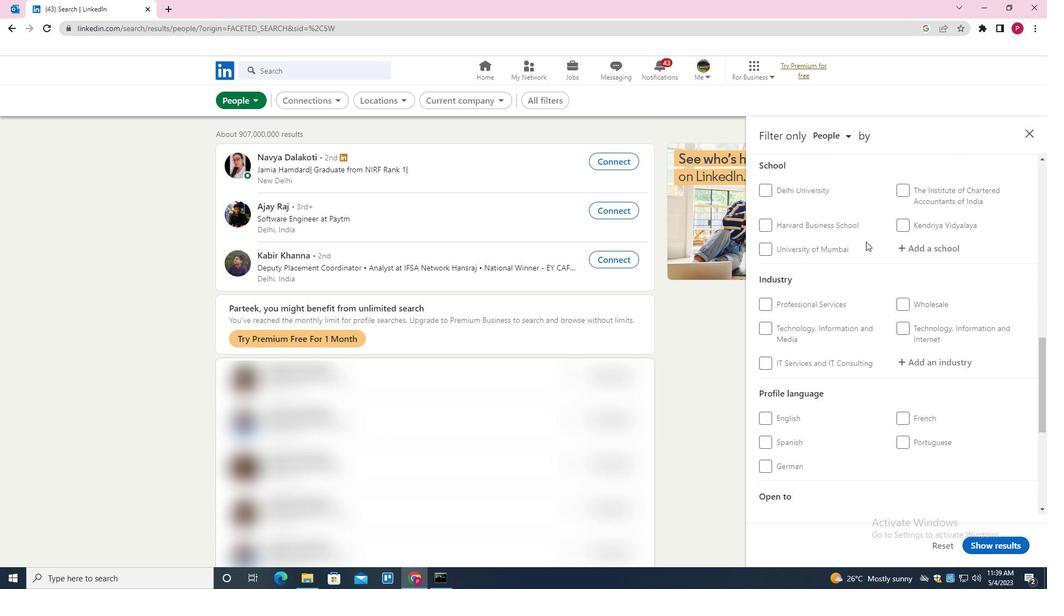 
Action: Mouse moved to (901, 284)
Screenshot: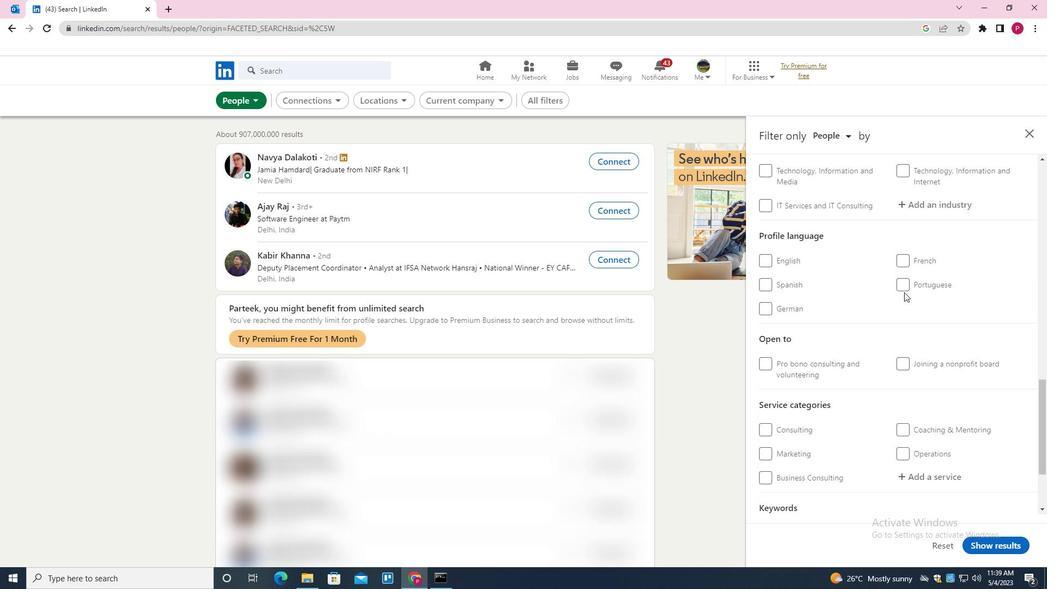 
Action: Mouse pressed left at (901, 284)
Screenshot: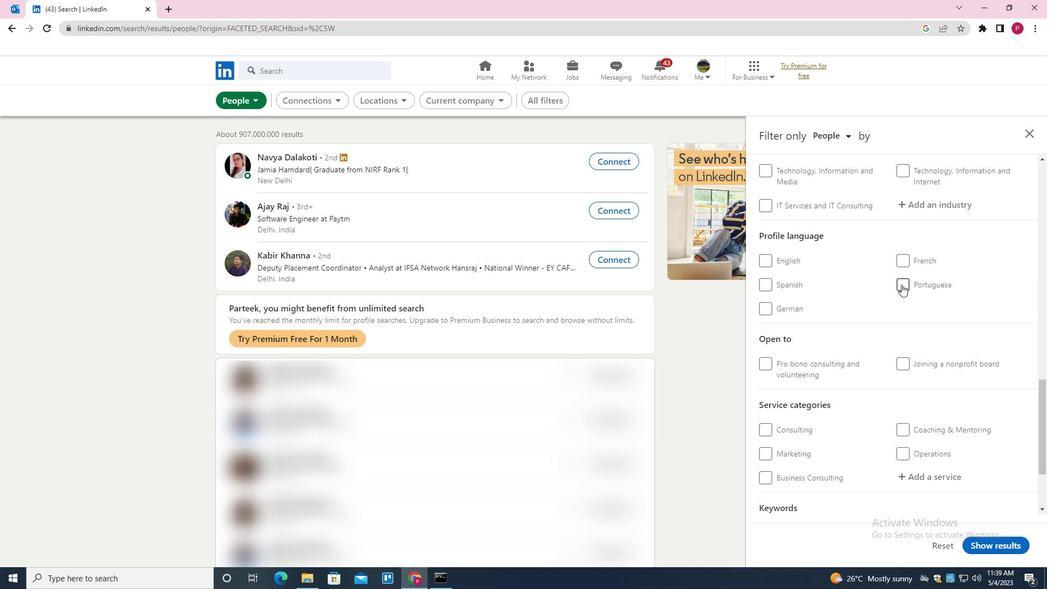 
Action: Mouse moved to (878, 300)
Screenshot: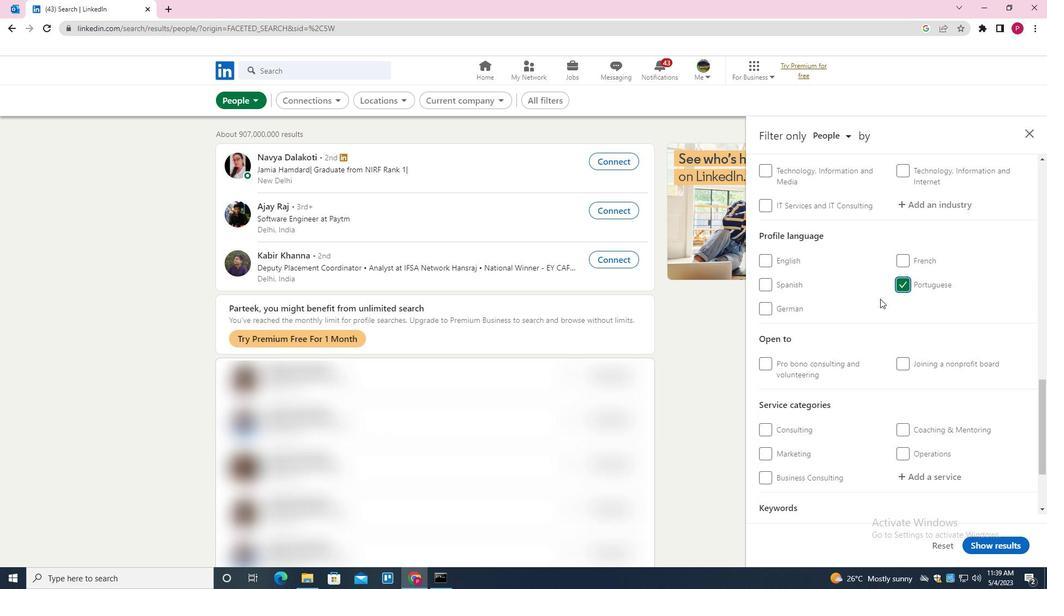 
Action: Mouse scrolled (878, 301) with delta (0, 0)
Screenshot: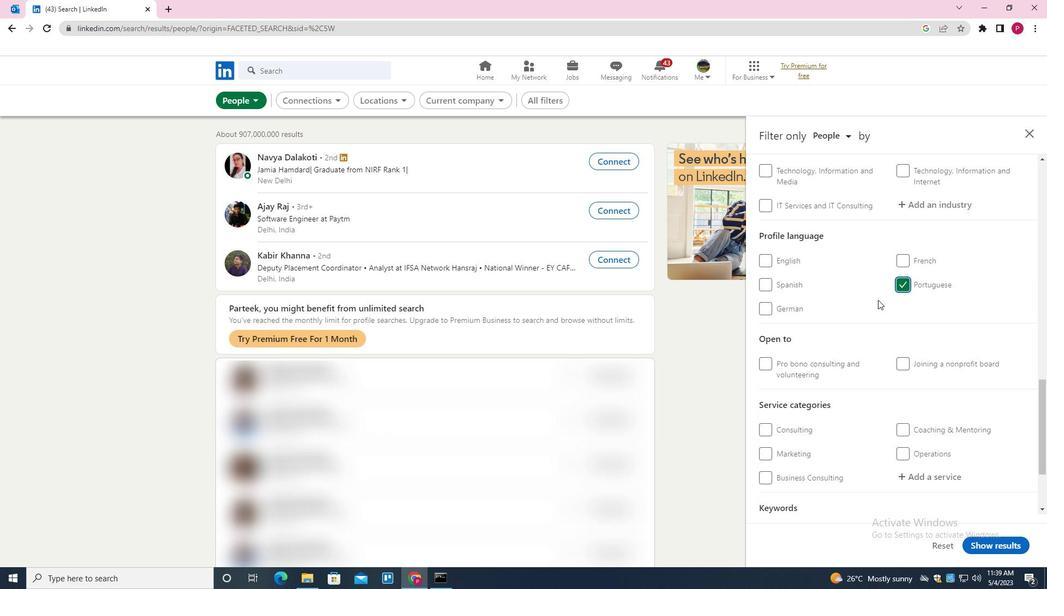 
Action: Mouse scrolled (878, 301) with delta (0, 0)
Screenshot: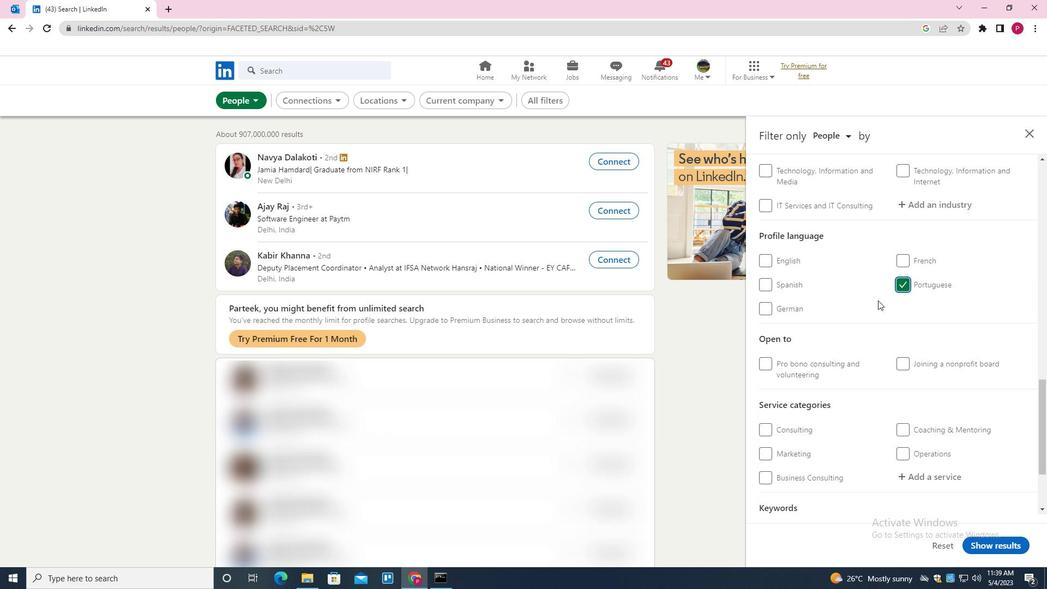 
Action: Mouse scrolled (878, 301) with delta (0, 0)
Screenshot: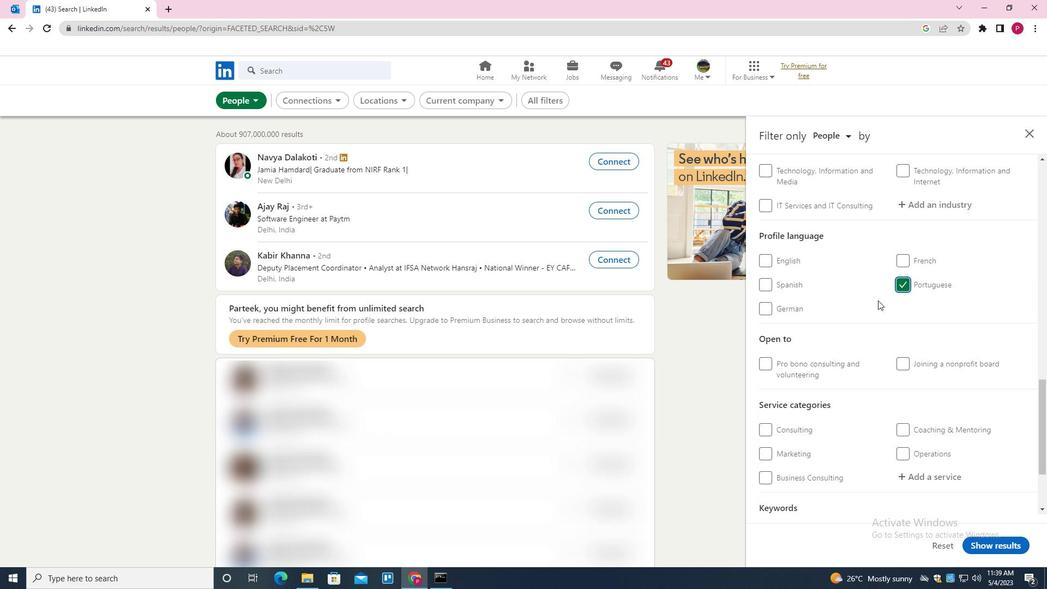 
Action: Mouse scrolled (878, 301) with delta (0, 0)
Screenshot: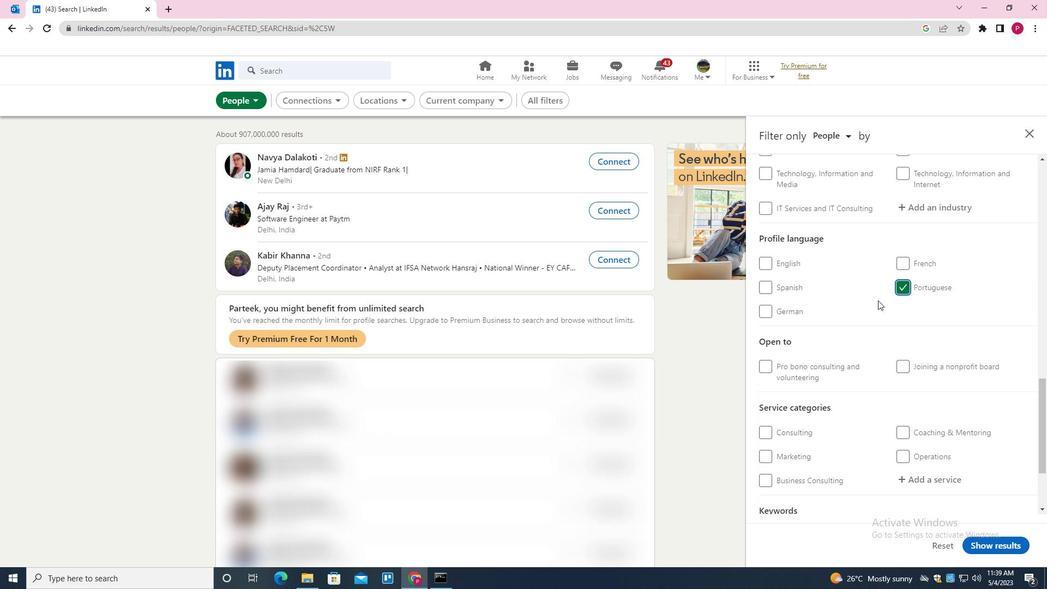 
Action: Mouse scrolled (878, 301) with delta (0, 0)
Screenshot: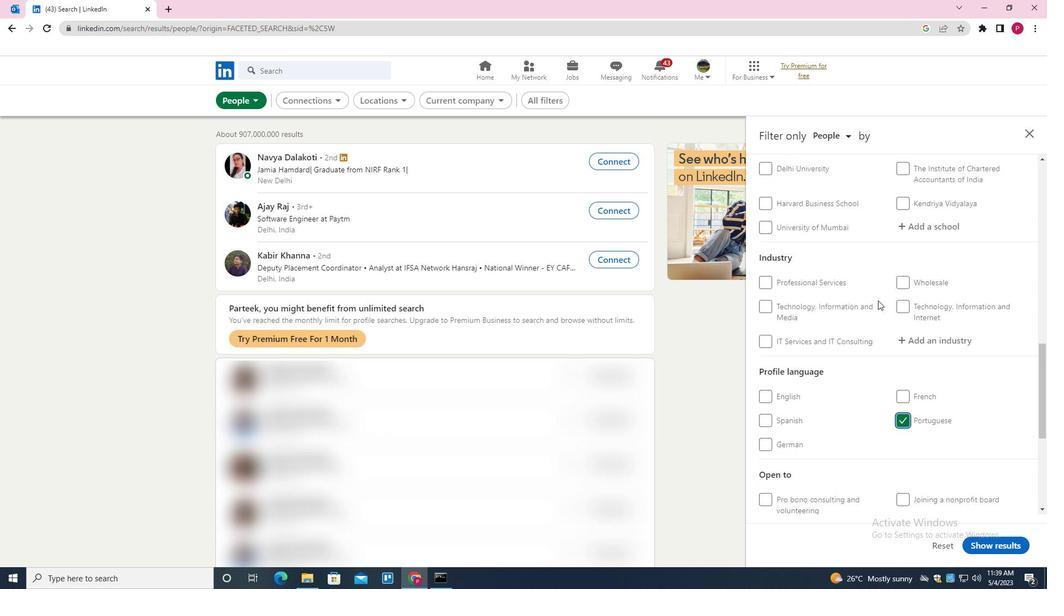 
Action: Mouse scrolled (878, 301) with delta (0, 0)
Screenshot: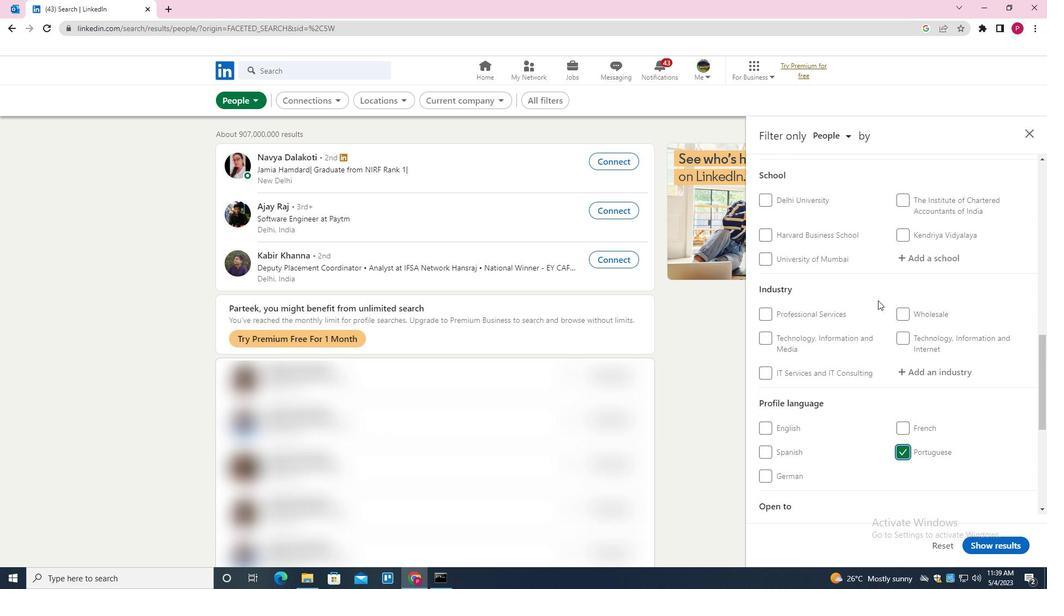 
Action: Mouse moved to (902, 279)
Screenshot: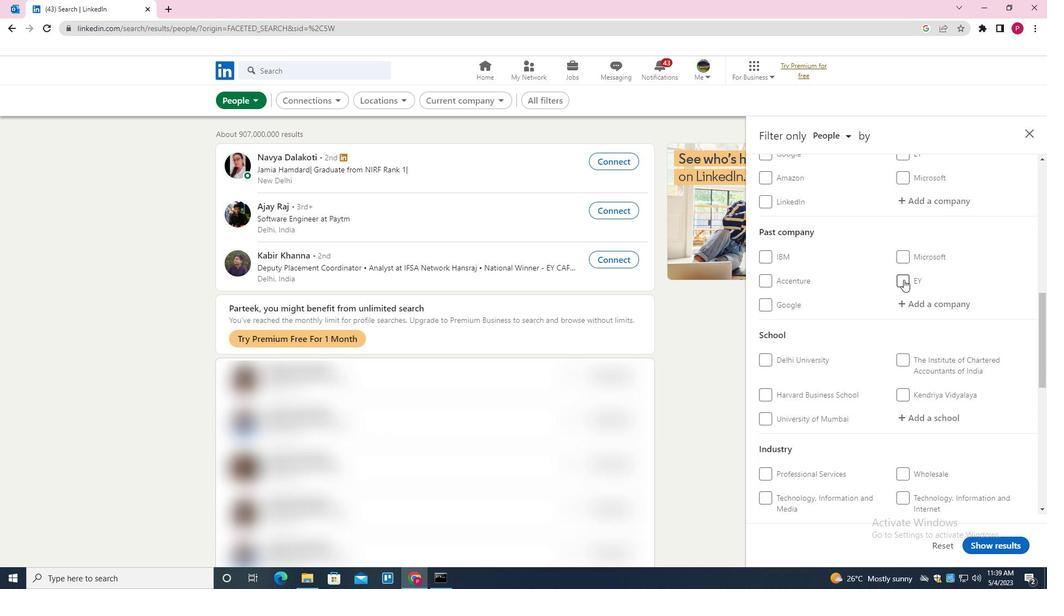 
Action: Mouse scrolled (902, 280) with delta (0, 0)
Screenshot: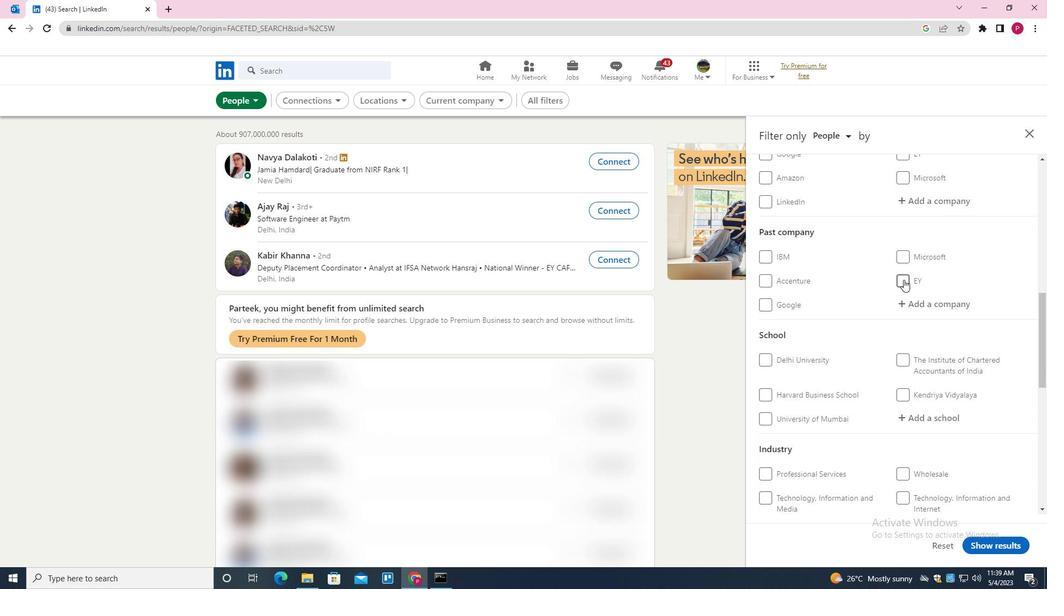 
Action: Mouse moved to (928, 259)
Screenshot: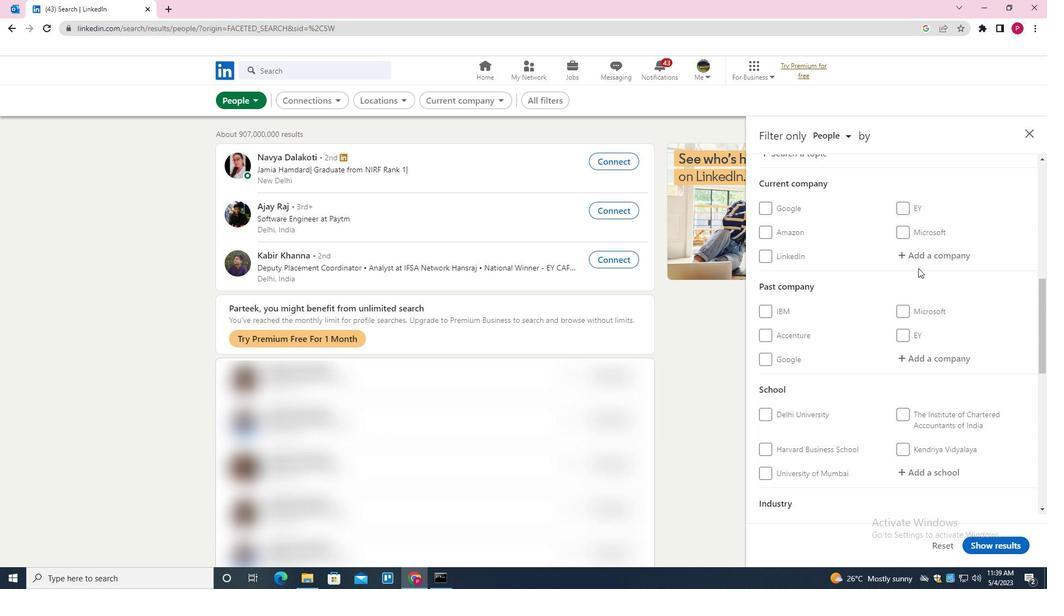 
Action: Mouse pressed left at (928, 259)
Screenshot: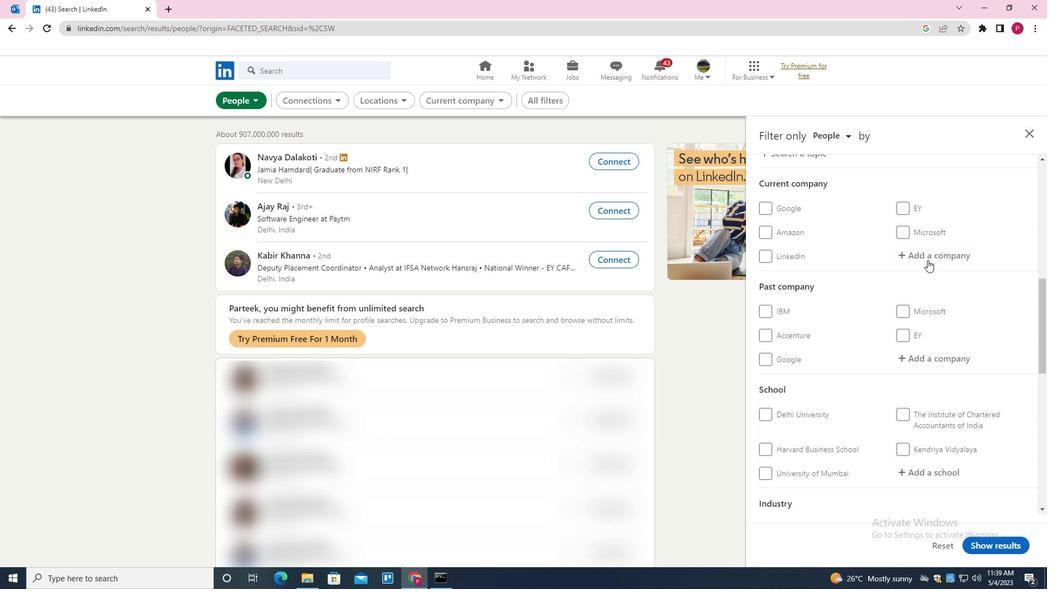 
Action: Mouse moved to (925, 262)
Screenshot: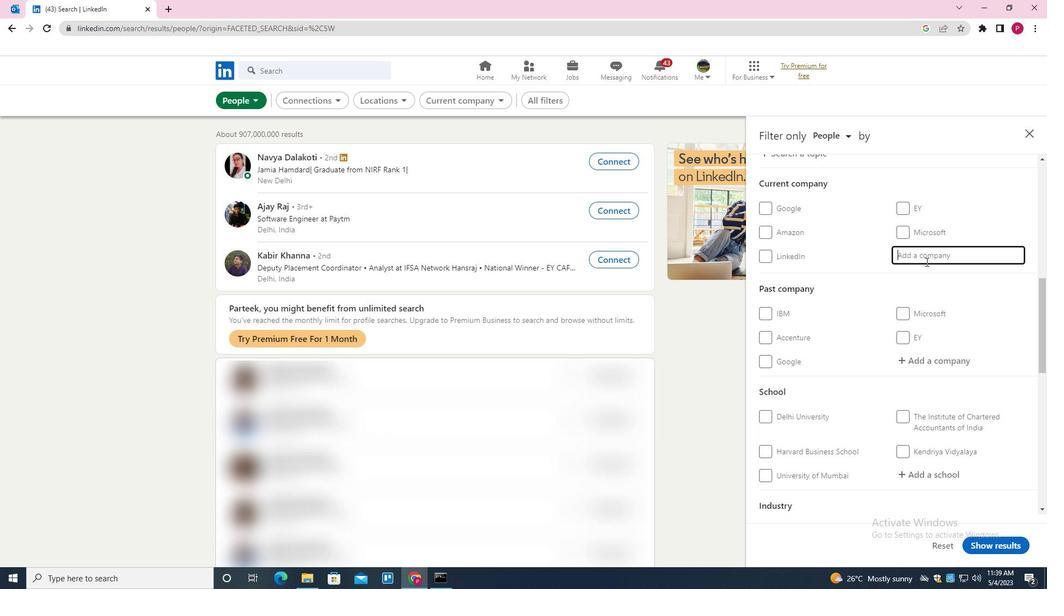 
Action: Key pressed <Key.shift><Key.shift><Key.shift><Key.shift><Key.shift><Key.shift><Key.shift><Key.shift><Key.shift><Key.shift>TQM<Key.space><Key.down><Key.enter>
Screenshot: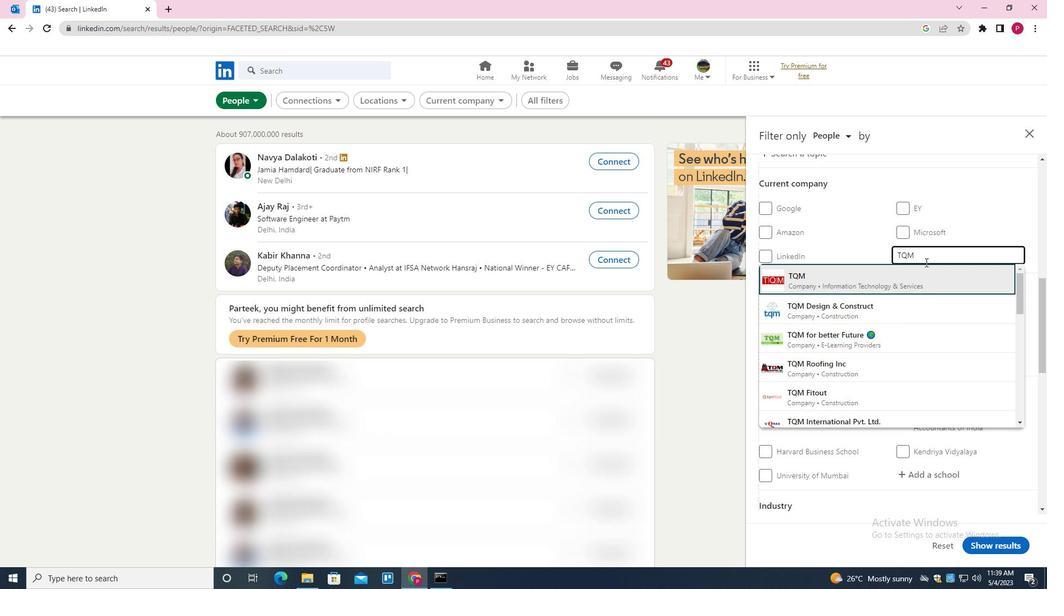 
Action: Mouse moved to (847, 295)
Screenshot: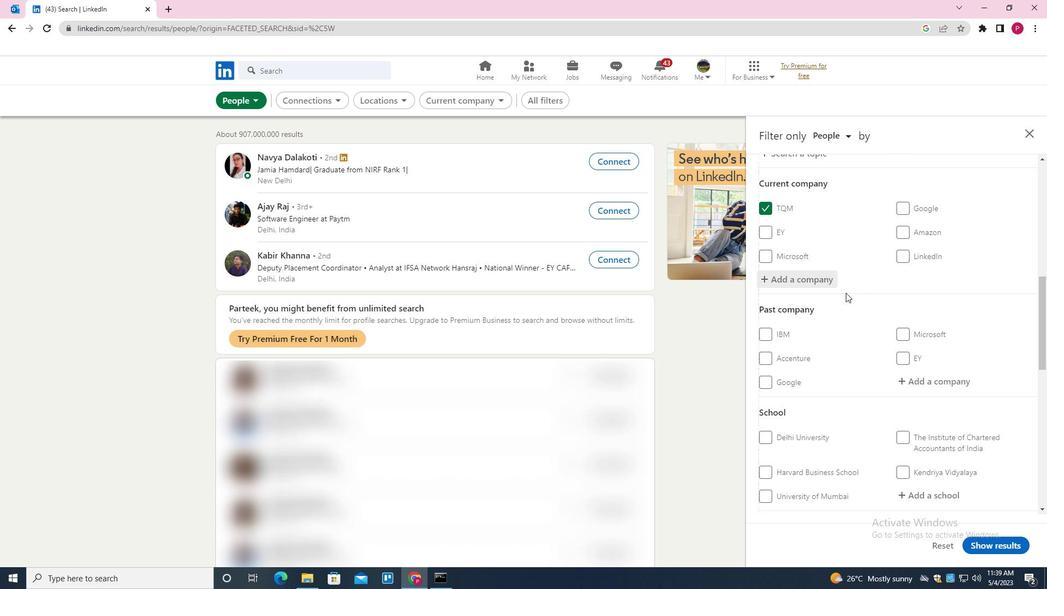
Action: Mouse scrolled (847, 294) with delta (0, 0)
Screenshot: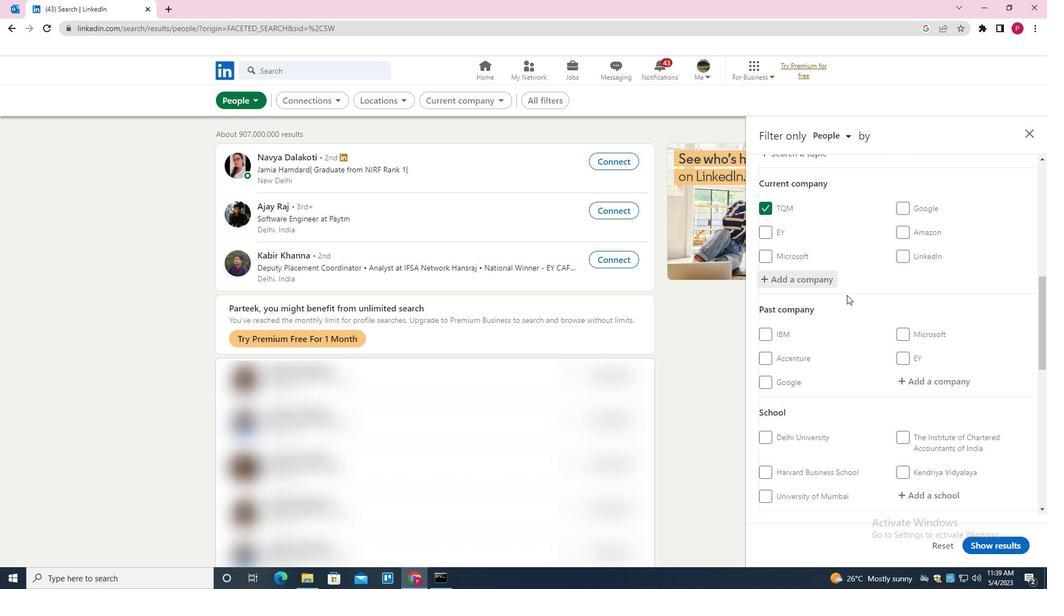 
Action: Mouse scrolled (847, 294) with delta (0, 0)
Screenshot: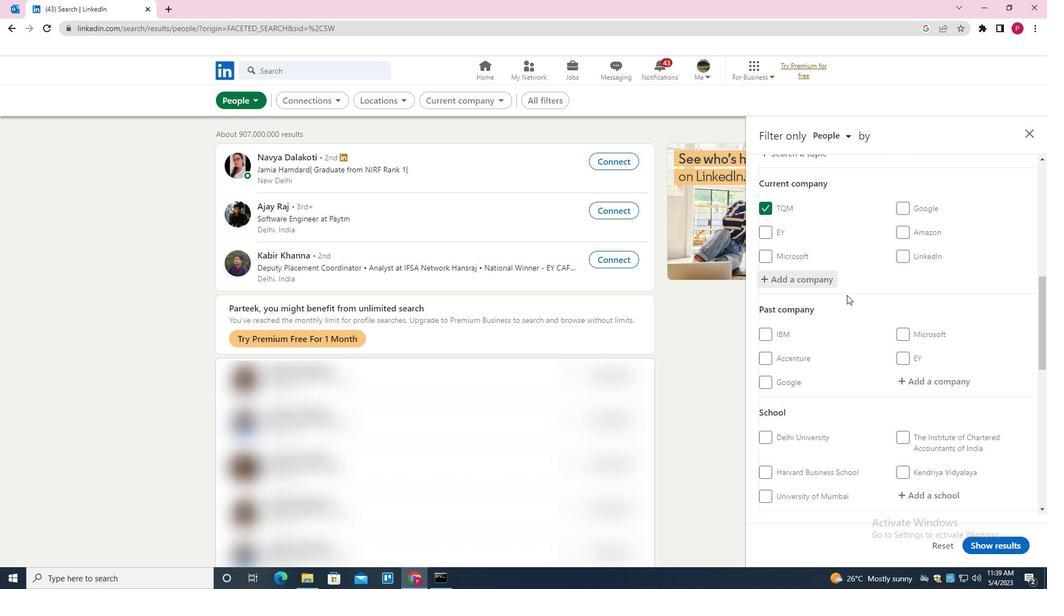 
Action: Mouse scrolled (847, 294) with delta (0, 0)
Screenshot: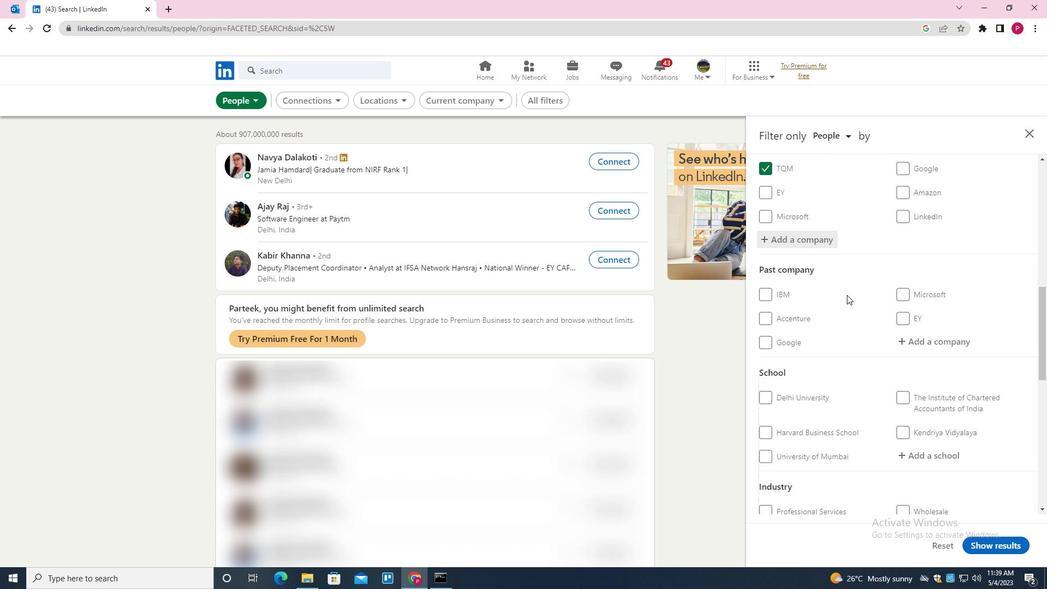 
Action: Mouse scrolled (847, 294) with delta (0, 0)
Screenshot: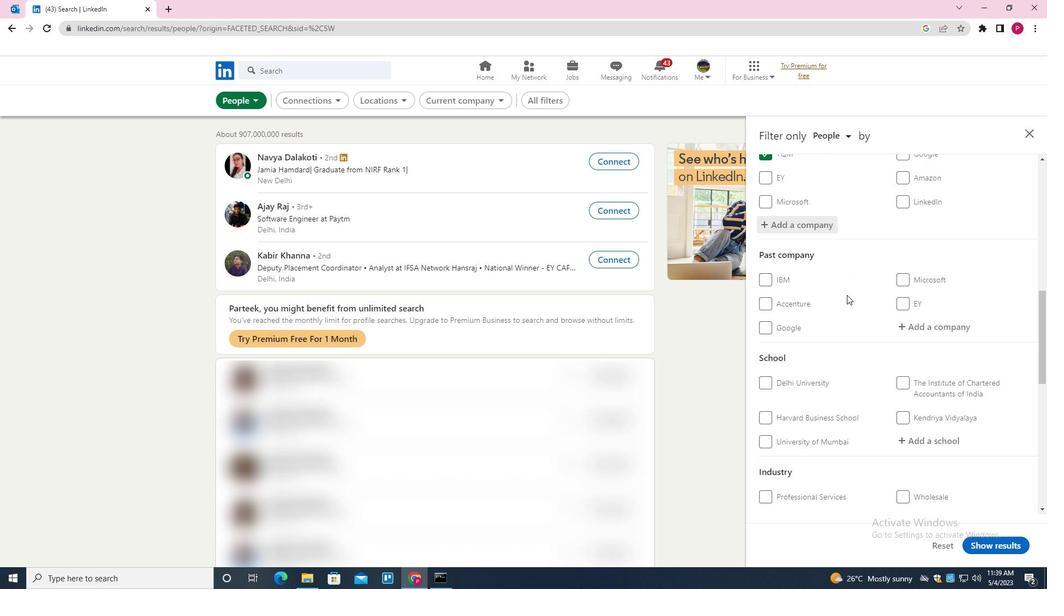 
Action: Mouse scrolled (847, 294) with delta (0, 0)
Screenshot: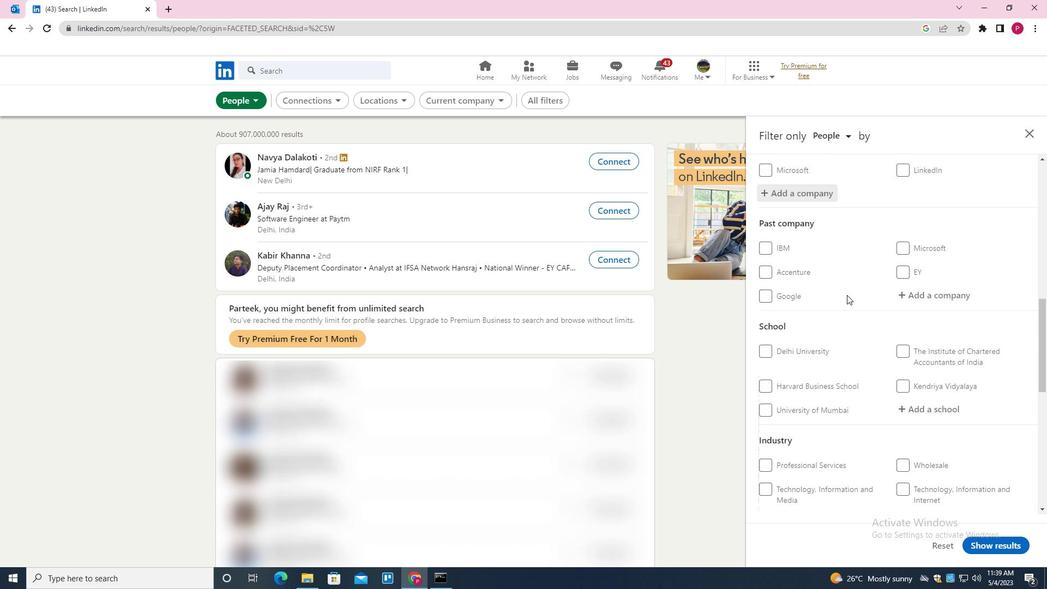 
Action: Mouse moved to (931, 224)
Screenshot: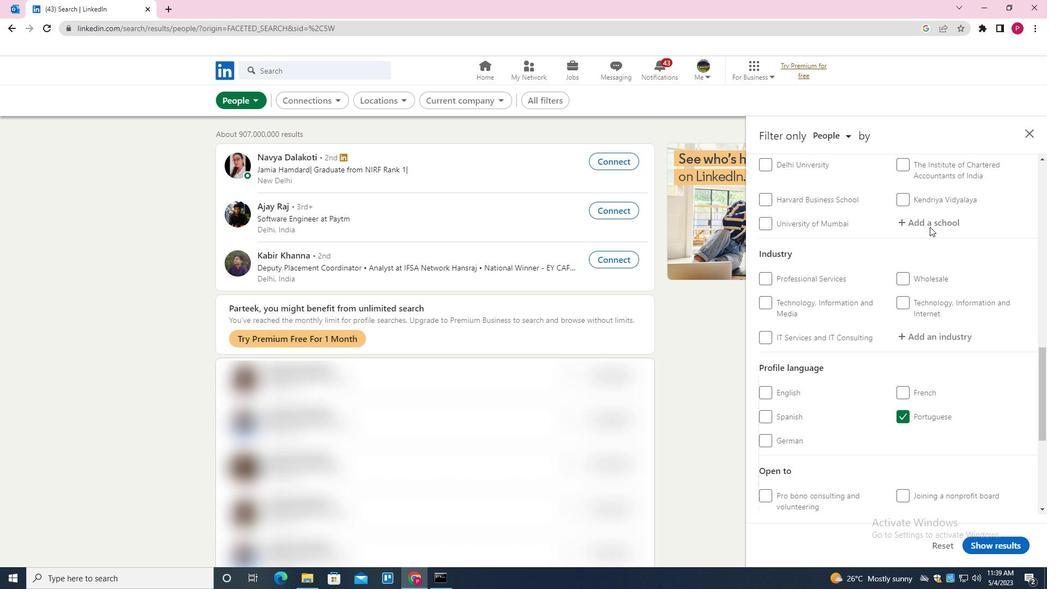 
Action: Mouse pressed left at (931, 224)
Screenshot: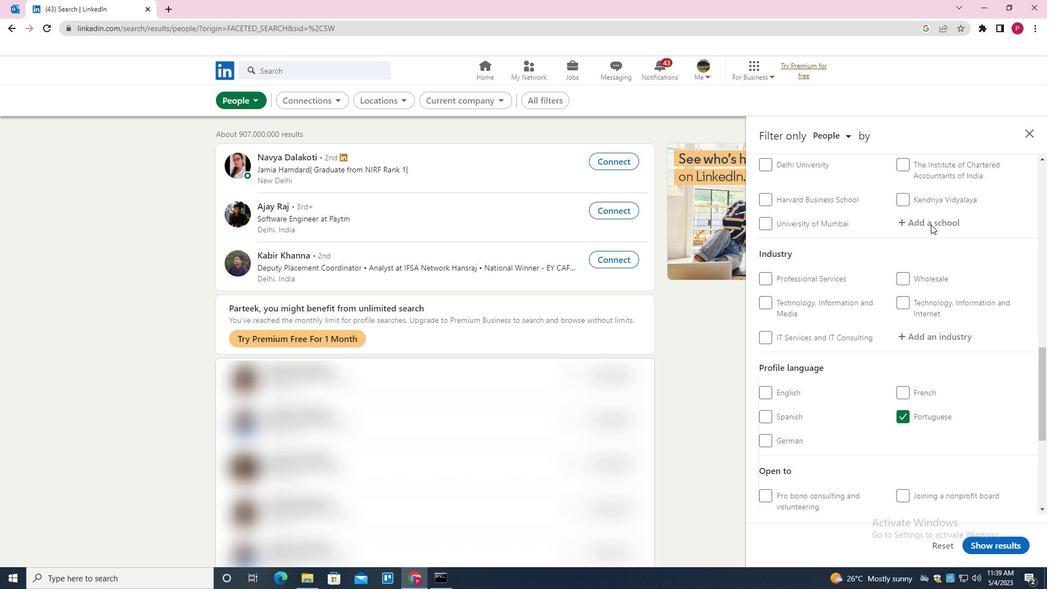 
Action: Key pressed <Key.shift><Key.shift><Key.shift><Key.shift><Key.shift><Key.shift><Key.shift><Key.shift><Key.shift><Key.shift><Key.shift><Key.shift><Key.shift><Key.shift><Key.shift><Key.shift><Key.shift><Key.shift><Key.shift><Key.shift><Key.shift><Key.shift><Key.shift><Key.shift><Key.shift><Key.shift>ICFAI<Key.down><Key.enter>
Screenshot: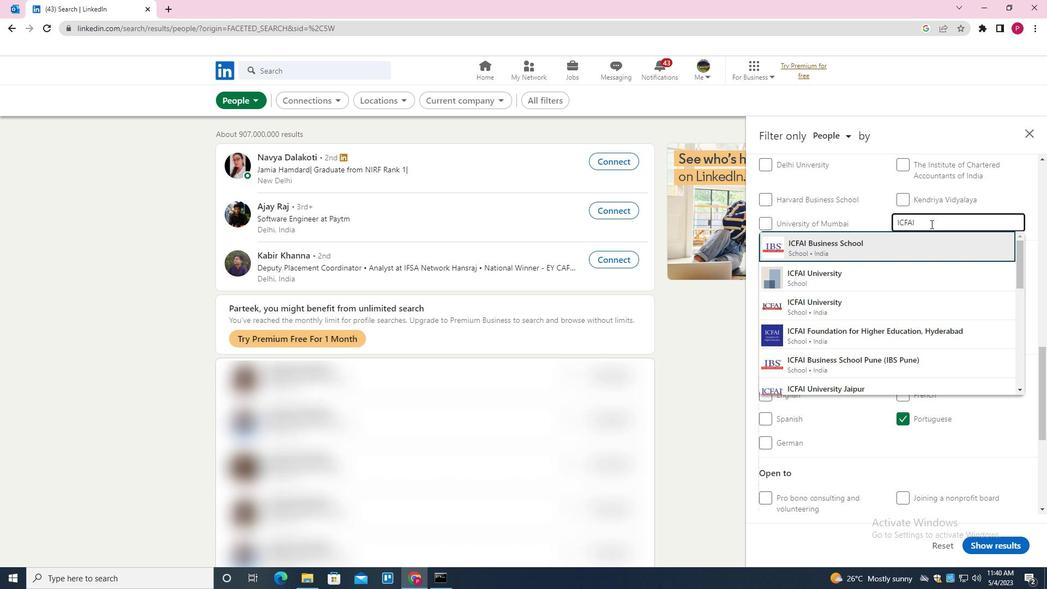 
Action: Mouse moved to (899, 240)
Screenshot: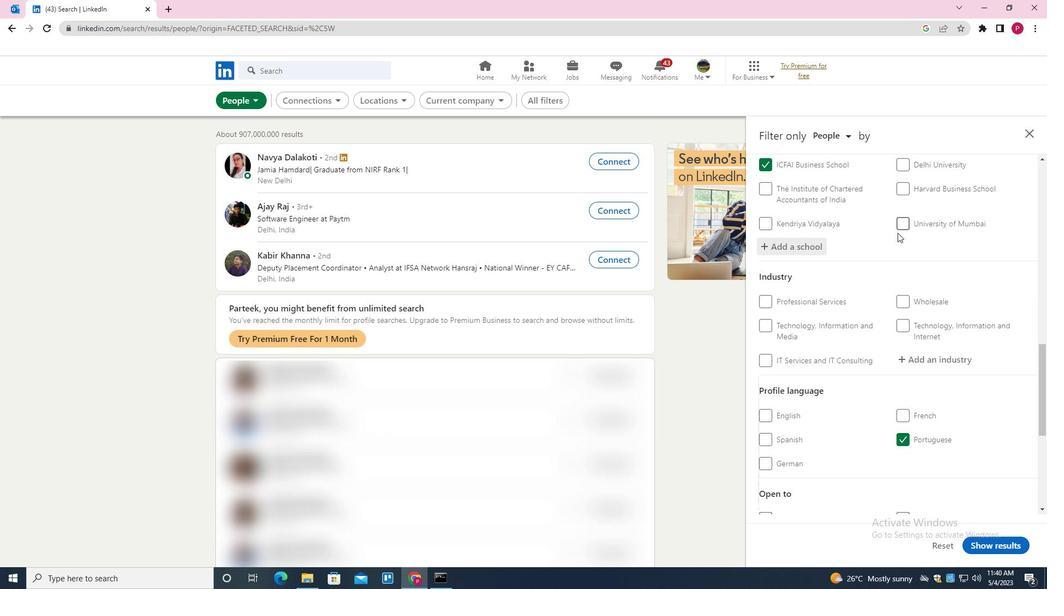 
Action: Mouse scrolled (899, 239) with delta (0, 0)
Screenshot: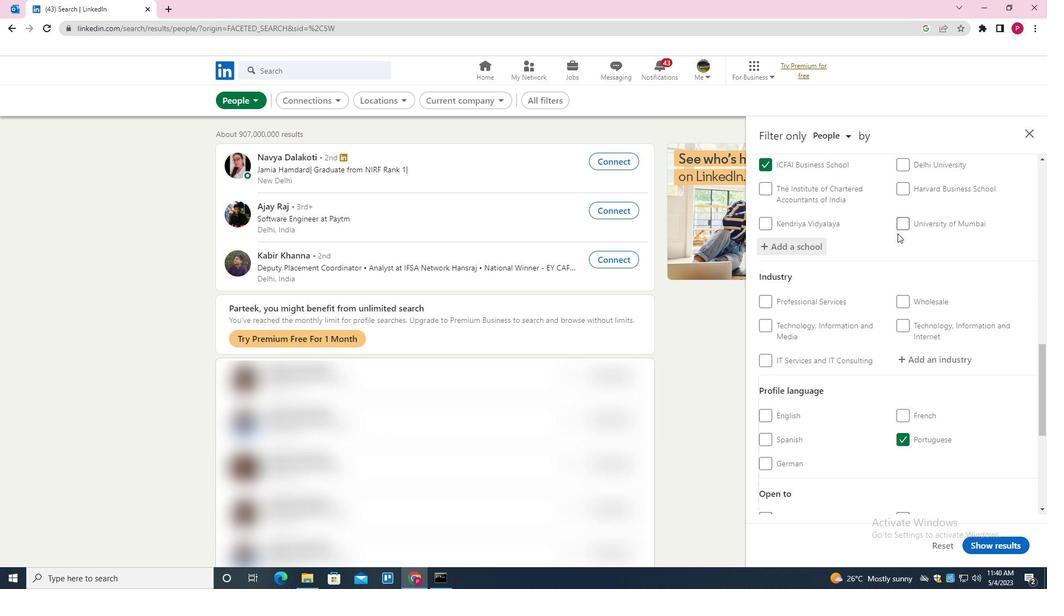 
Action: Mouse moved to (900, 242)
Screenshot: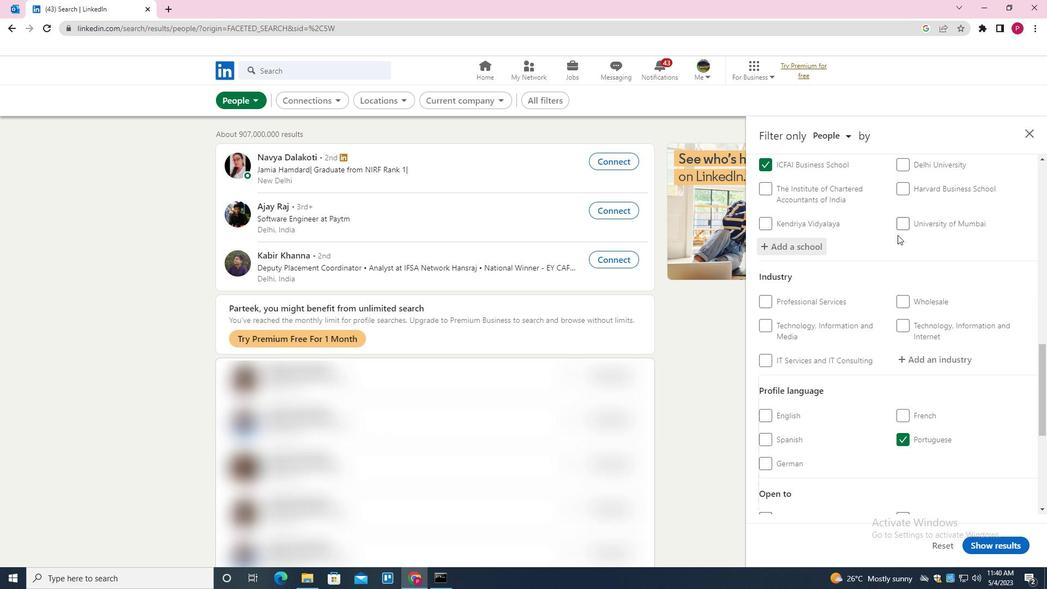 
Action: Mouse scrolled (900, 242) with delta (0, 0)
Screenshot: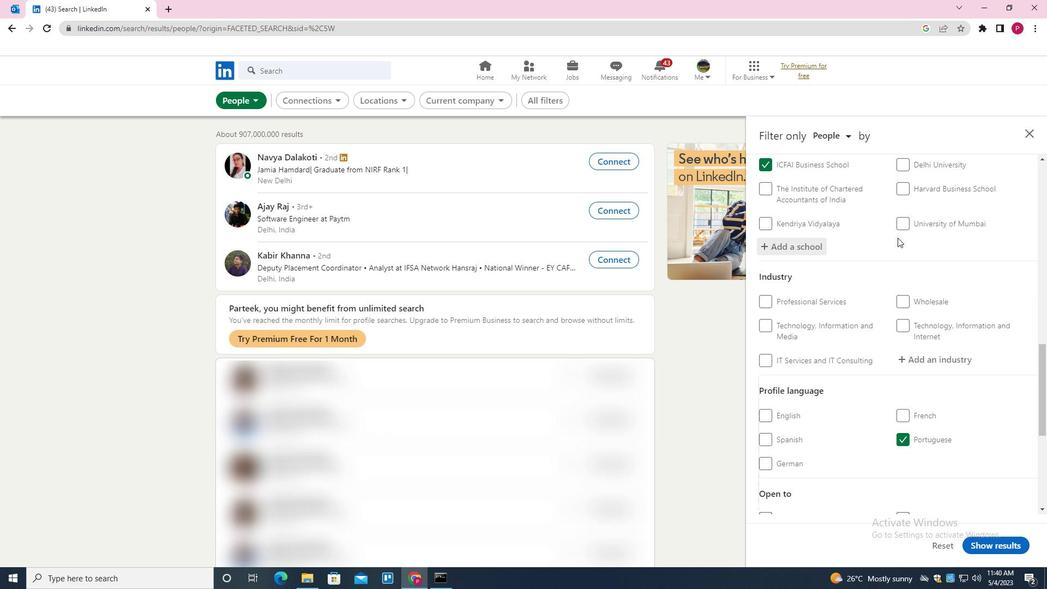 
Action: Mouse moved to (902, 243)
Screenshot: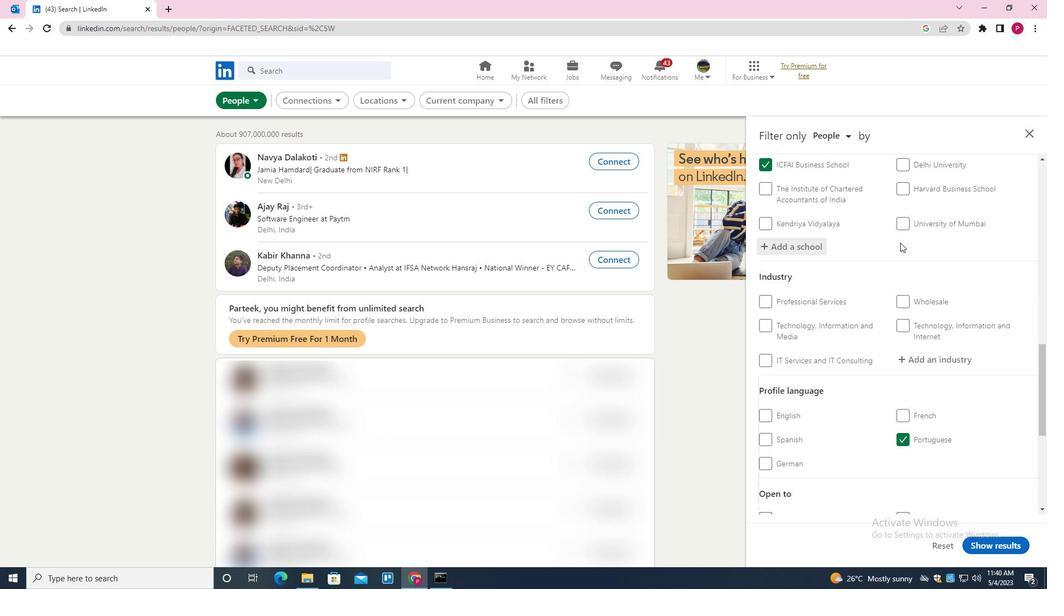 
Action: Mouse scrolled (902, 243) with delta (0, 0)
Screenshot: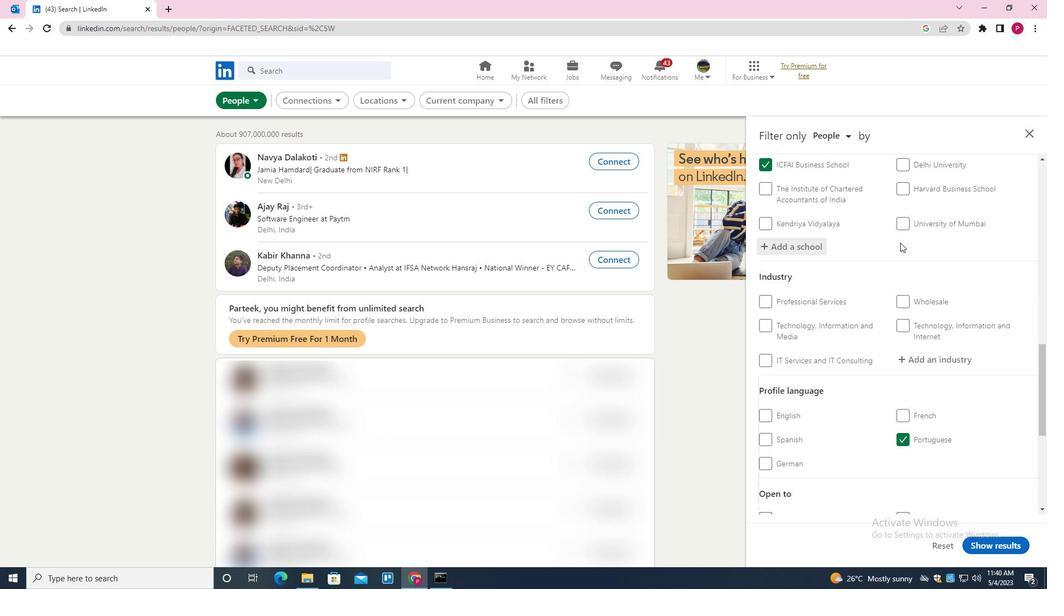 
Action: Mouse moved to (939, 196)
Screenshot: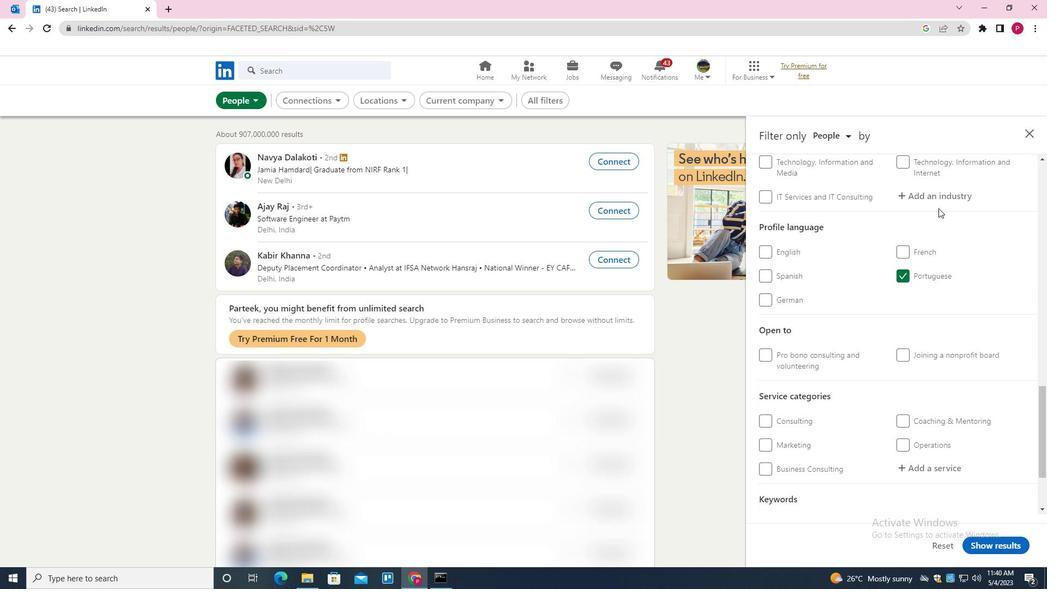 
Action: Mouse pressed left at (939, 196)
Screenshot: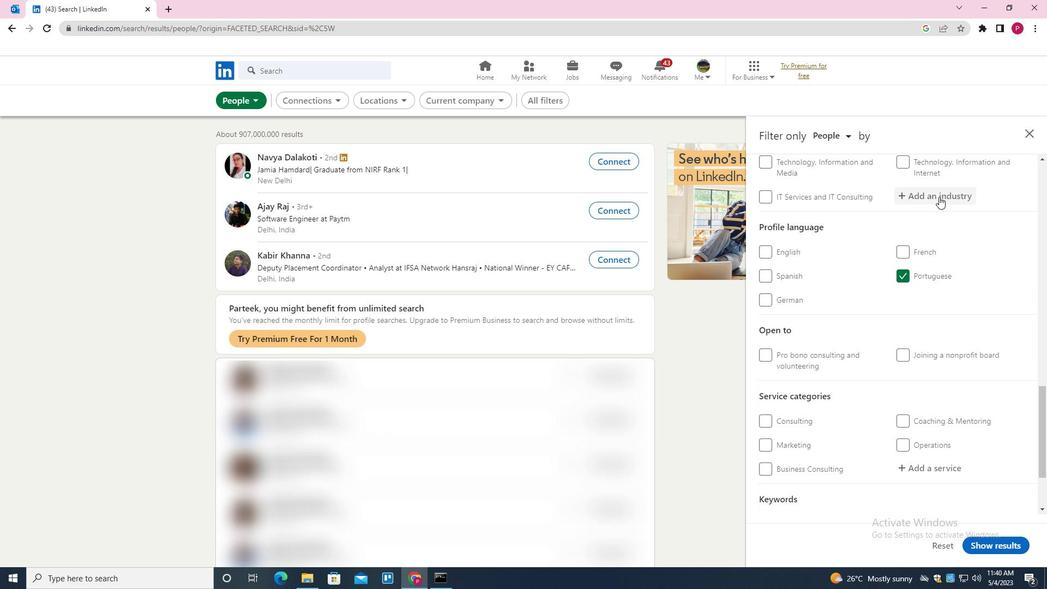 
Action: Mouse moved to (936, 198)
Screenshot: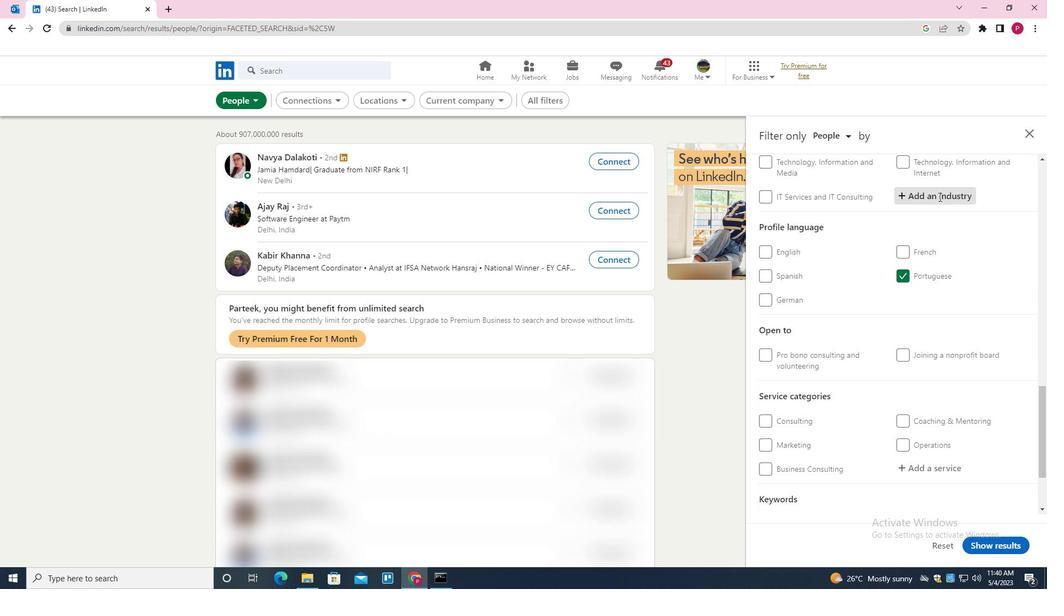 
Action: Key pressed <Key.shift><Key.shift><Key.shift><Key.shift><Key.shift><Key.shift><Key.shift><Key.shift><Key.shift><Key.shift><Key.shift><Key.shift><Key.shift><Key.shift><Key.shift><Key.shift><Key.shift><Key.shift><Key.shift><Key.shift>BEVERAGE<Key.space><Key.shift>MANUFACTURING<Key.down><Key.enter>
Screenshot: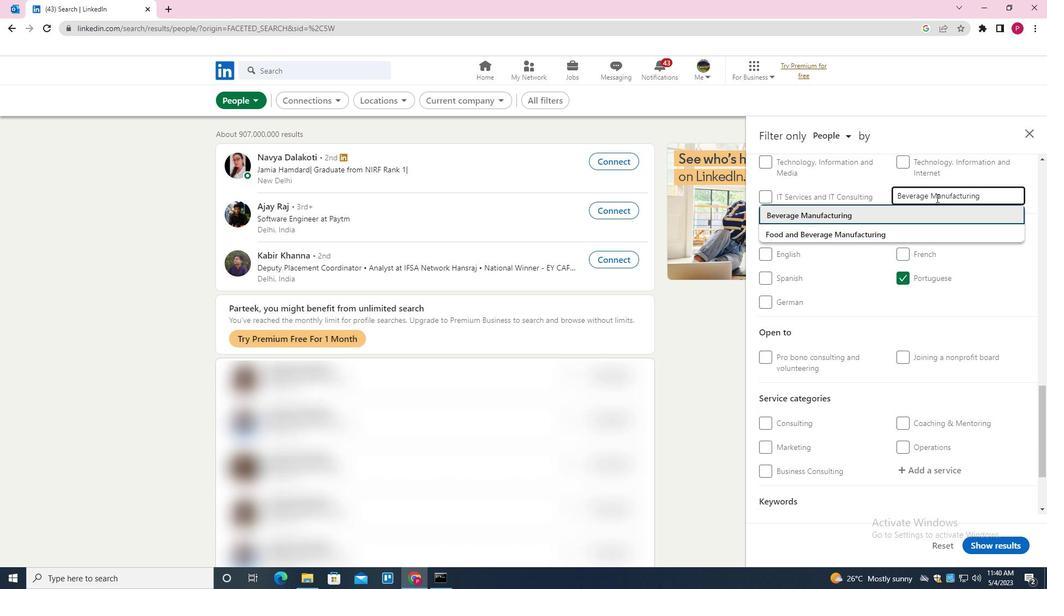 
Action: Mouse moved to (864, 249)
Screenshot: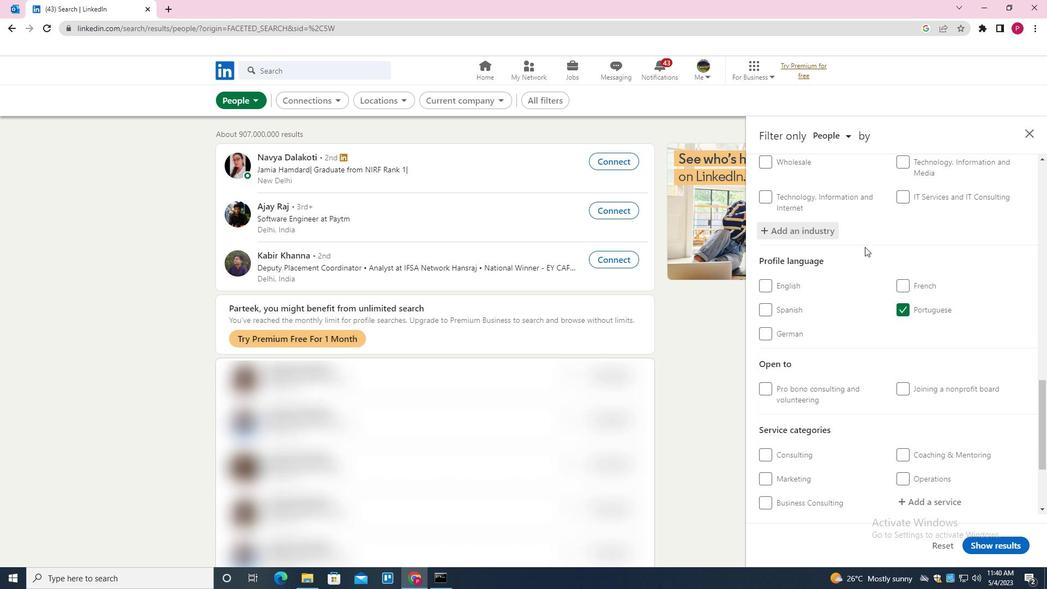 
Action: Mouse scrolled (864, 248) with delta (0, 0)
Screenshot: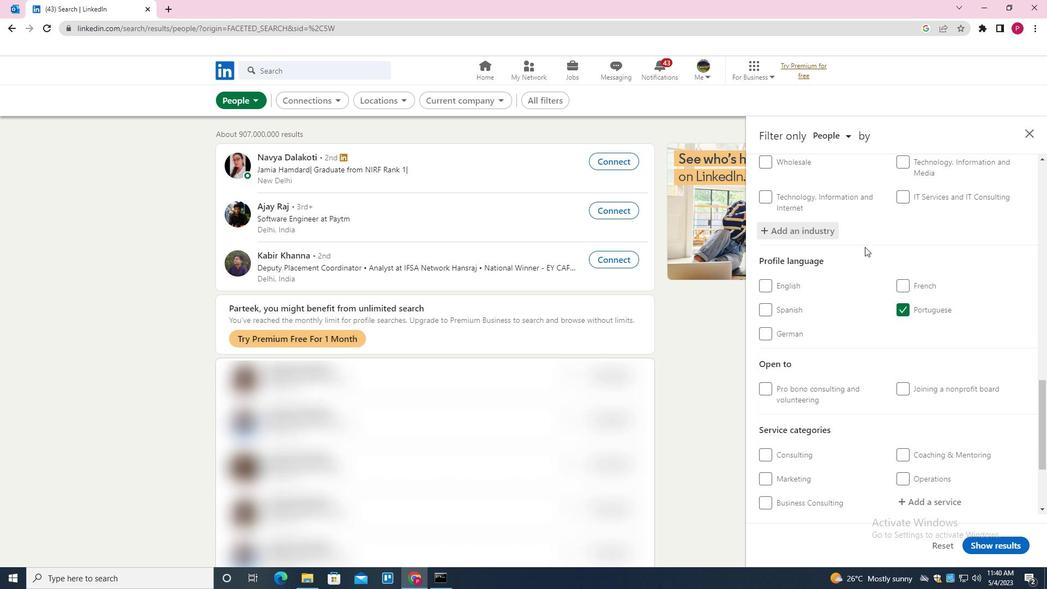 
Action: Mouse moved to (864, 251)
Screenshot: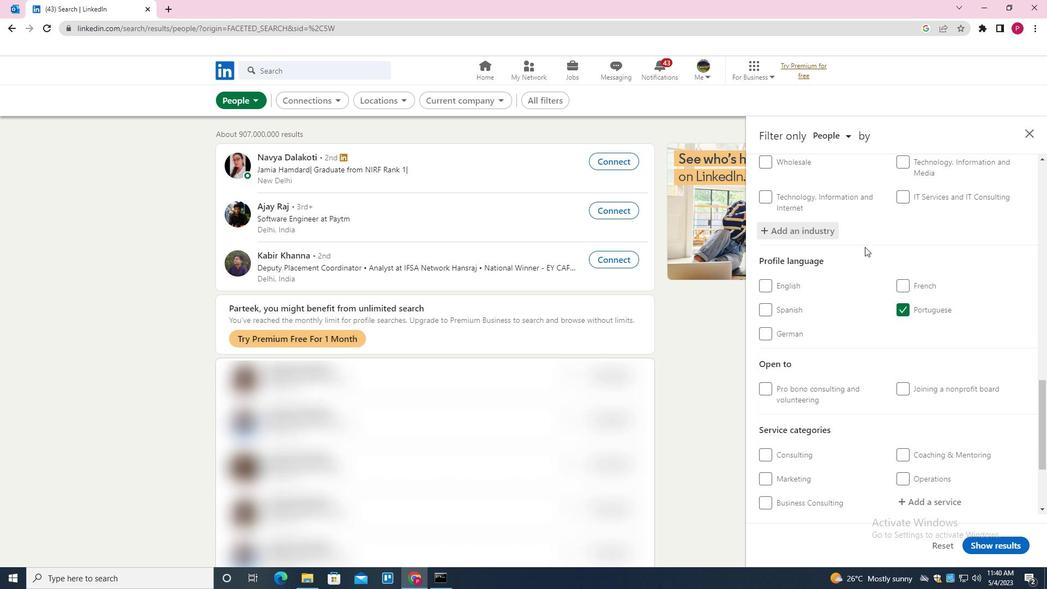 
Action: Mouse scrolled (864, 250) with delta (0, 0)
Screenshot: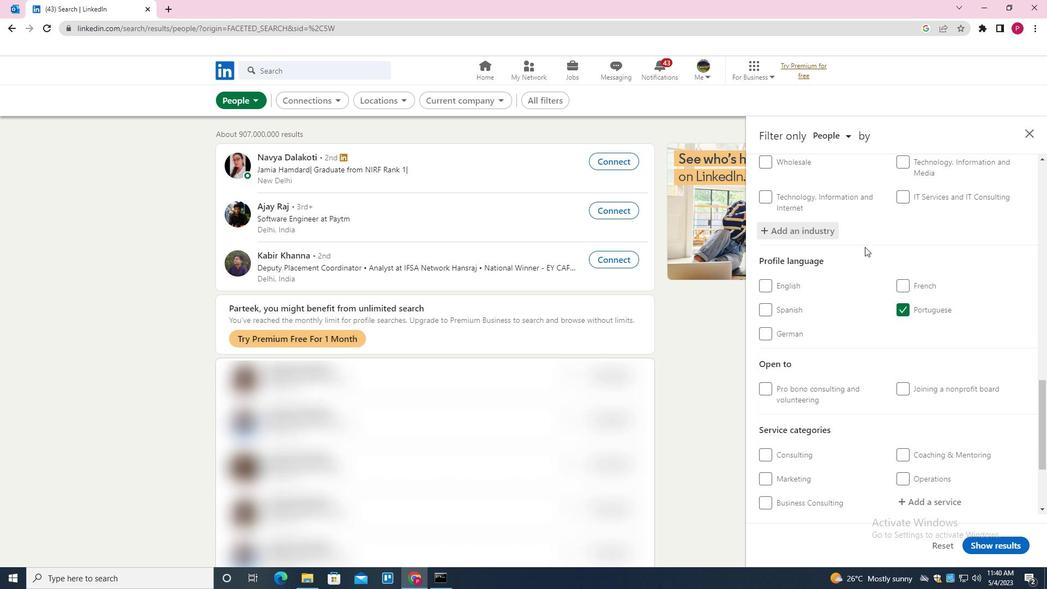 
Action: Mouse moved to (865, 253)
Screenshot: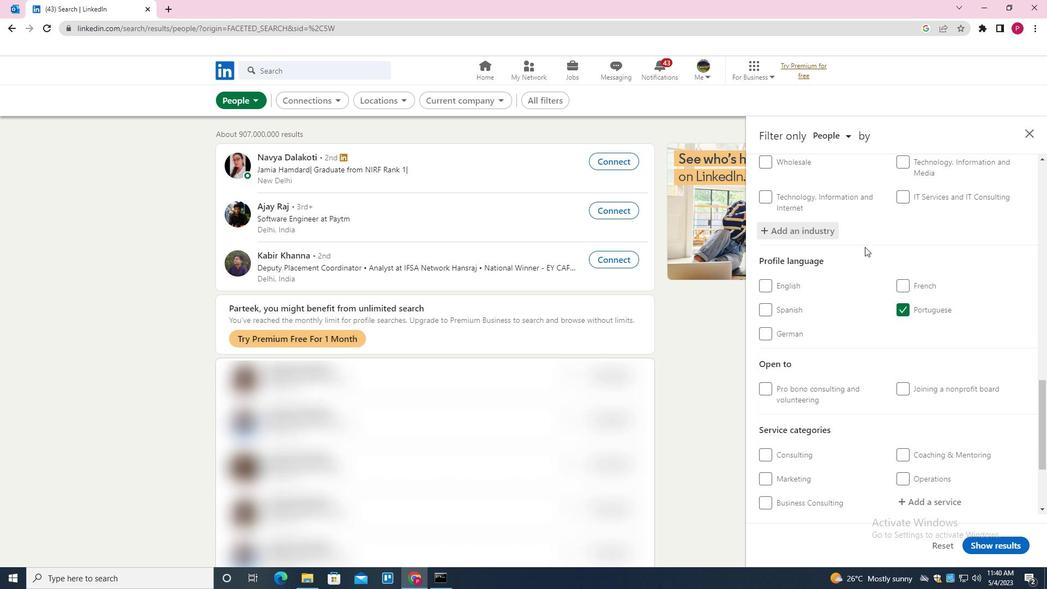 
Action: Mouse scrolled (865, 252) with delta (0, 0)
Screenshot: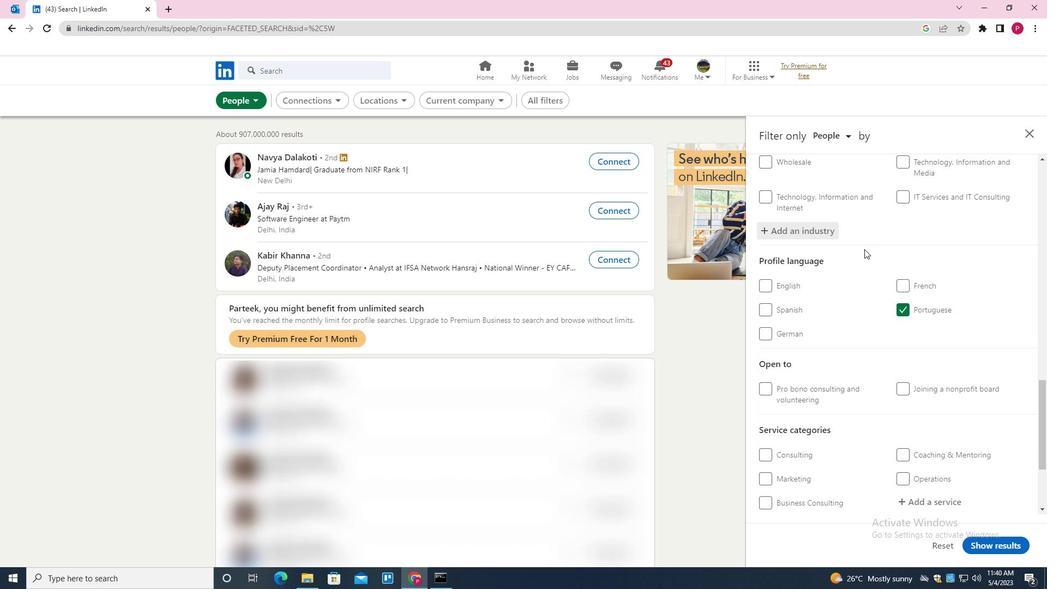 
Action: Mouse moved to (866, 257)
Screenshot: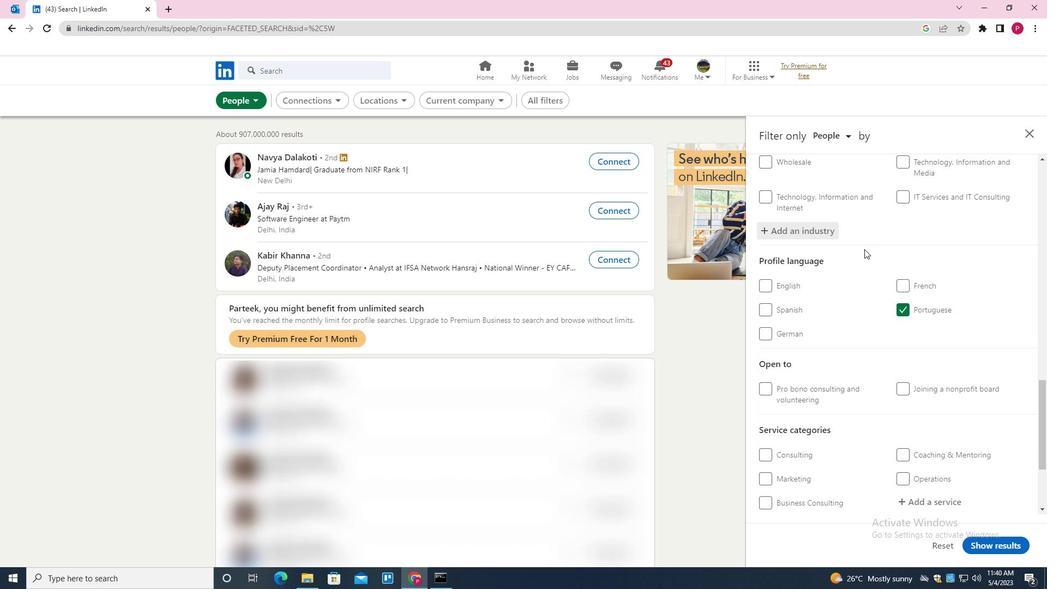 
Action: Mouse scrolled (866, 256) with delta (0, 0)
Screenshot: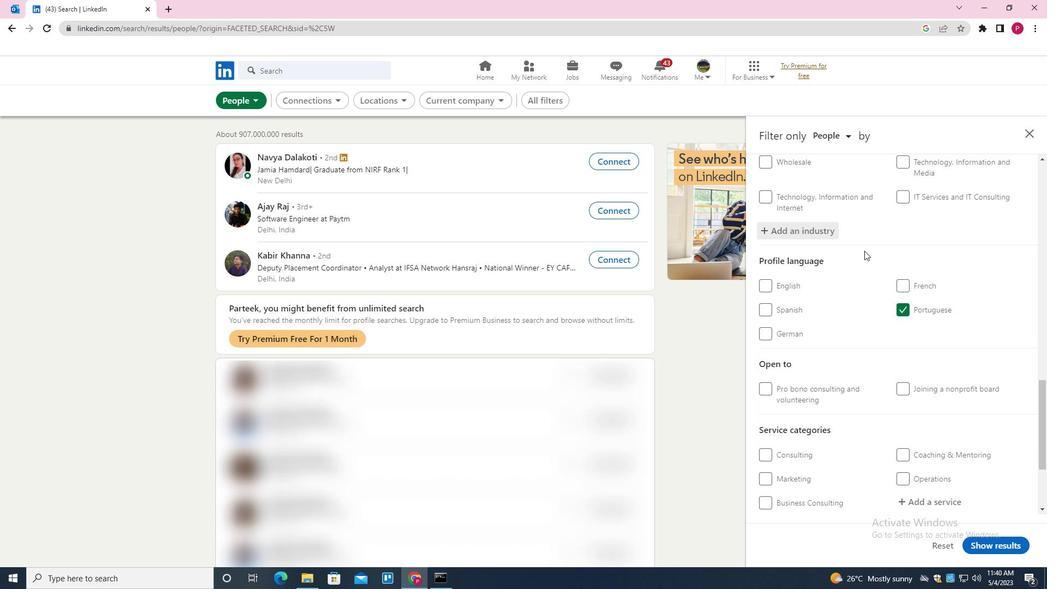 
Action: Mouse moved to (871, 266)
Screenshot: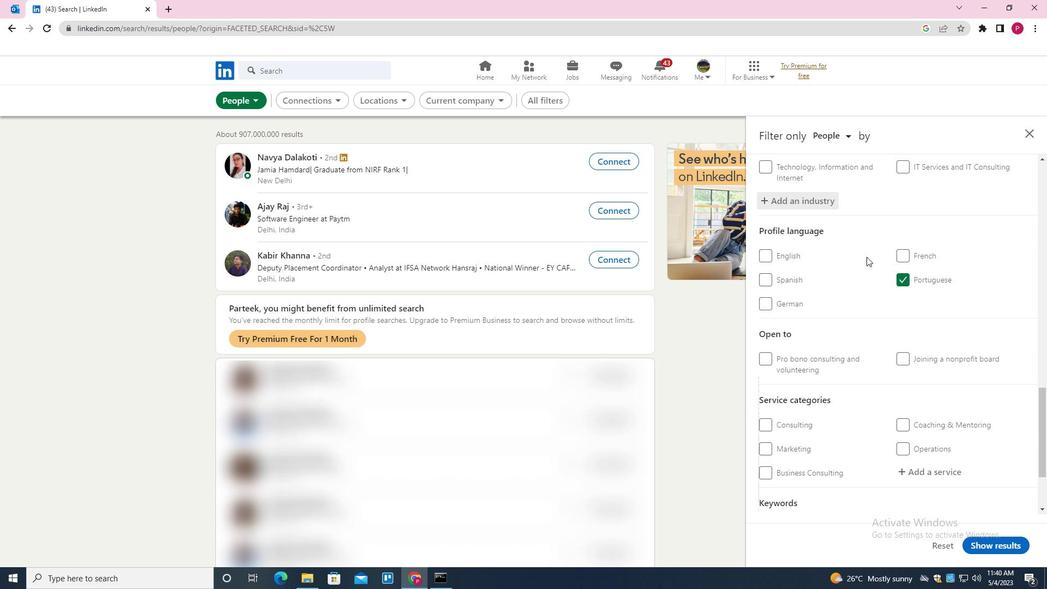 
Action: Mouse scrolled (871, 266) with delta (0, 0)
Screenshot: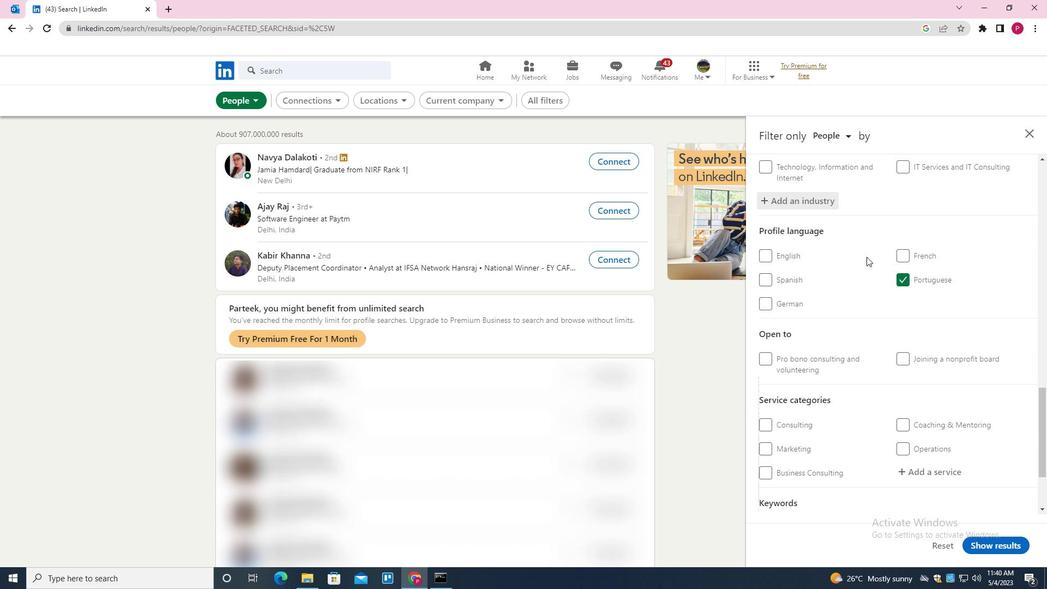 
Action: Mouse moved to (936, 362)
Screenshot: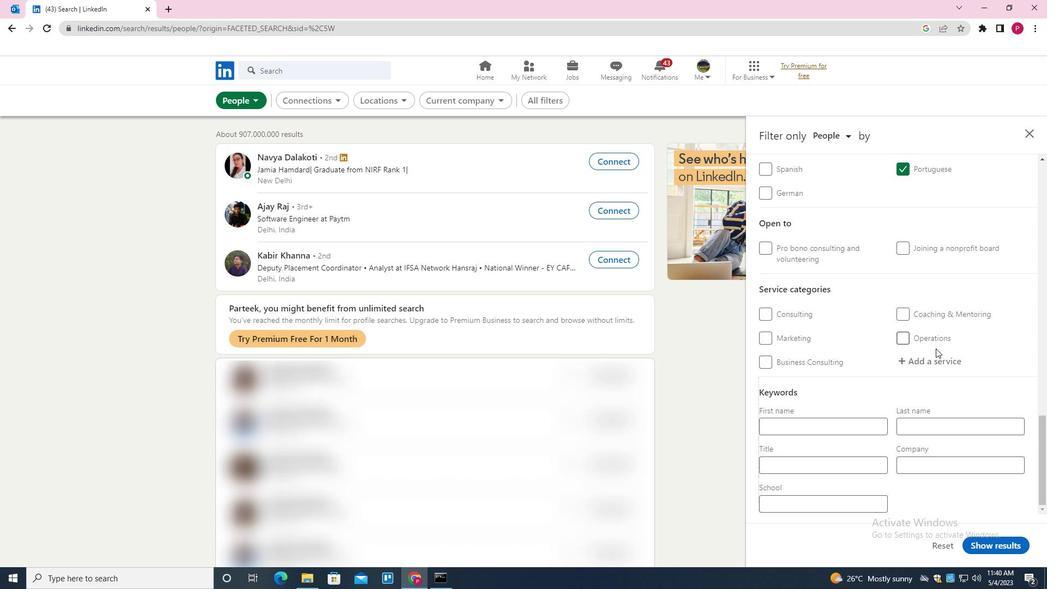 
Action: Mouse pressed left at (936, 362)
Screenshot: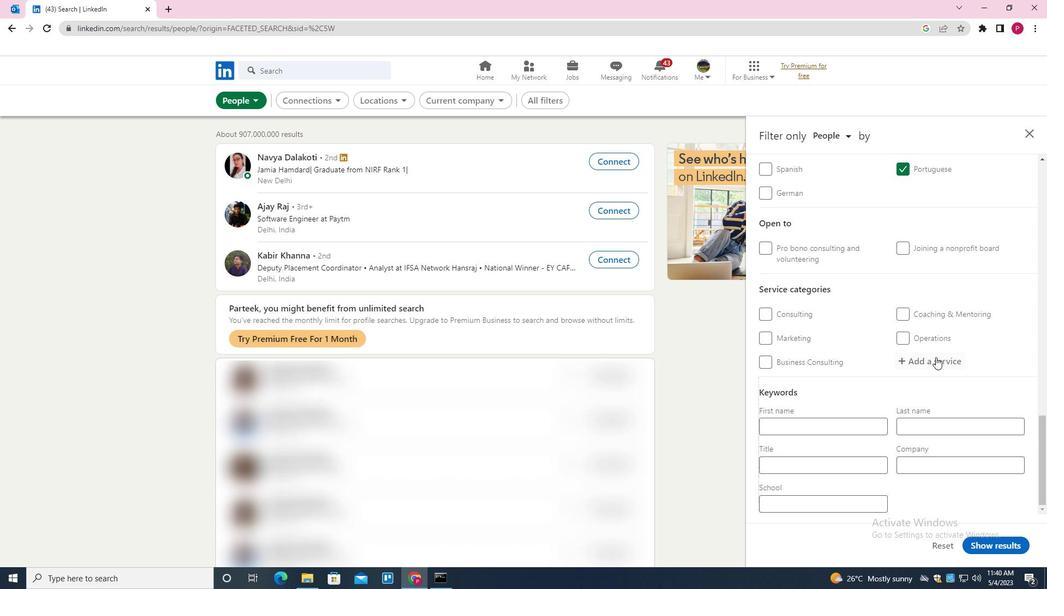 
Action: Key pressed <Key.shift><Key.shift><Key.shift><Key.shift><Key.shift><Key.shift><Key.shift><Key.shift><Key.shift><Key.shift><Key.shift><Key.shift><Key.shift><Key.shift>GRANT<Key.space><Key.shift><Key.shift>WRITING<Key.down><Key.enter>
Screenshot: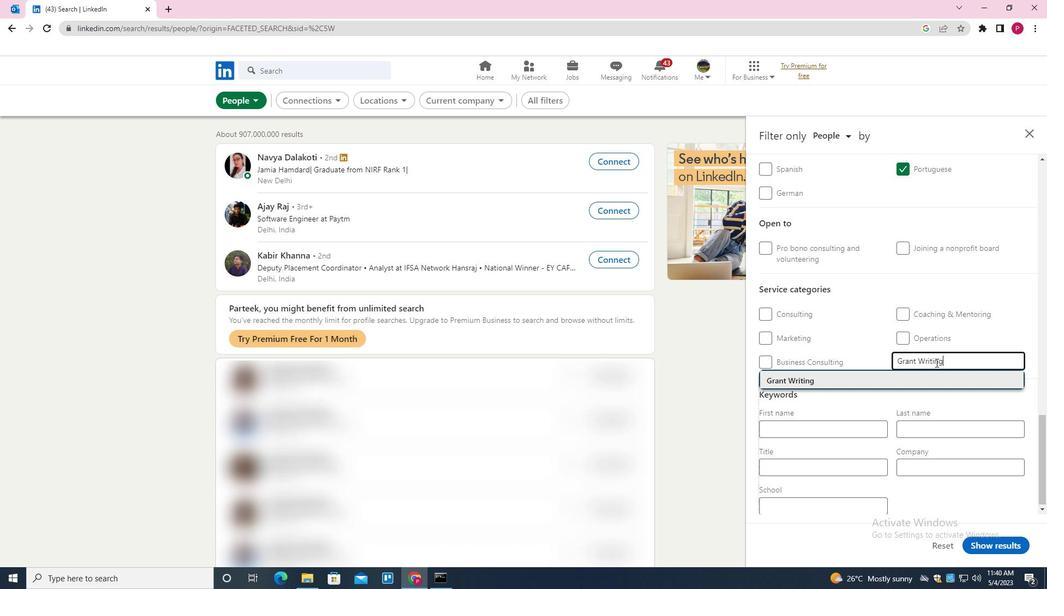 
Action: Mouse moved to (932, 365)
Screenshot: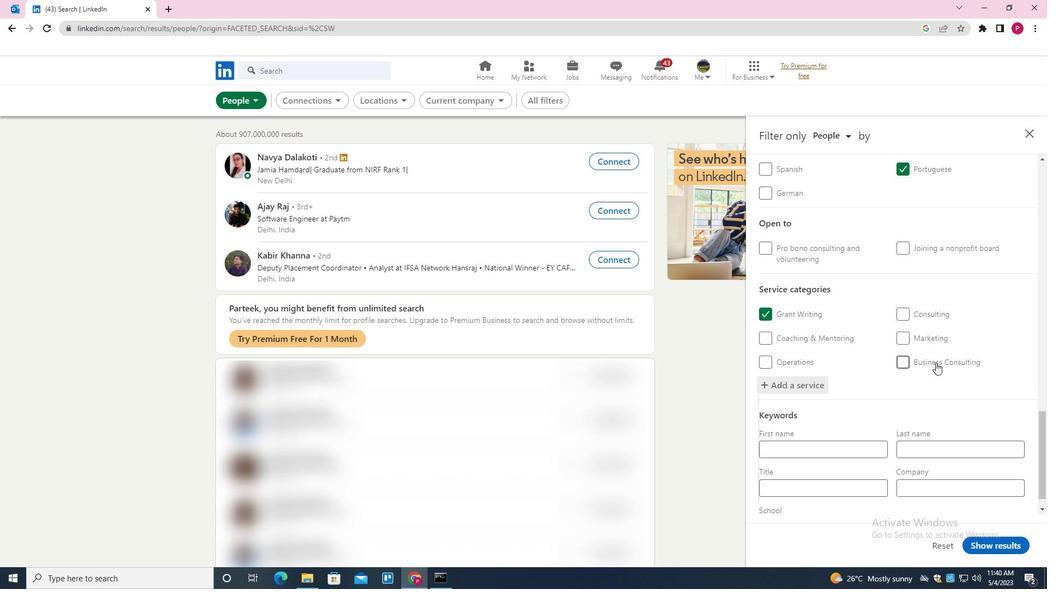 
Action: Mouse scrolled (932, 364) with delta (0, 0)
Screenshot: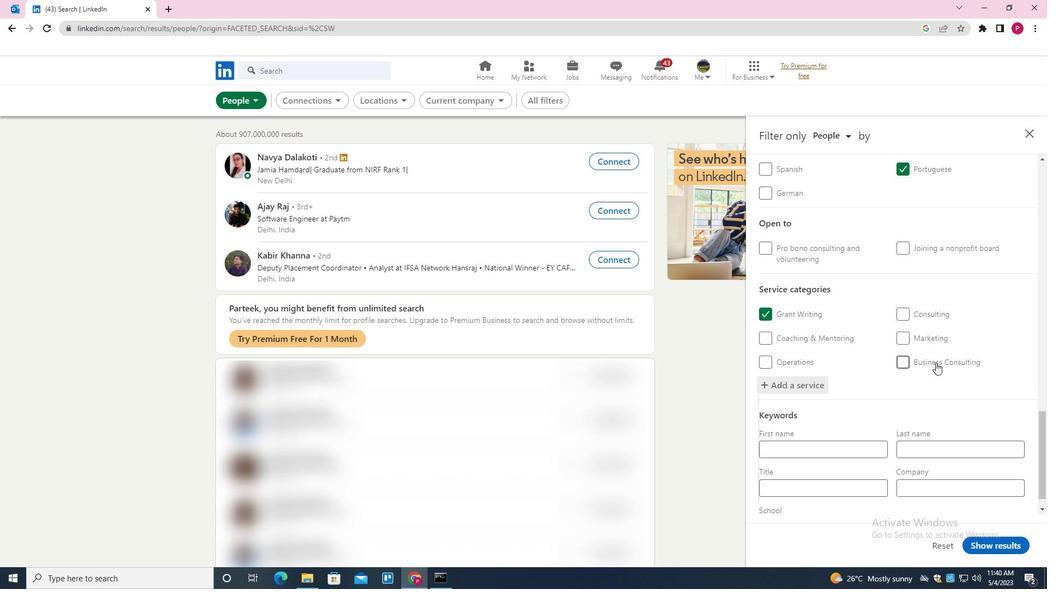 
Action: Mouse moved to (931, 366)
Screenshot: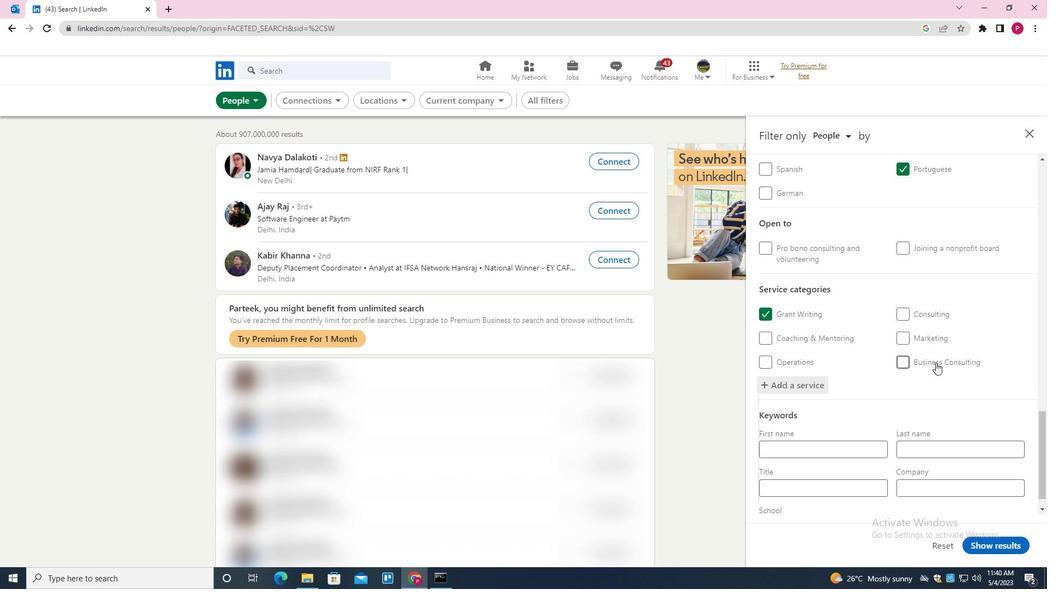 
Action: Mouse scrolled (931, 366) with delta (0, 0)
Screenshot: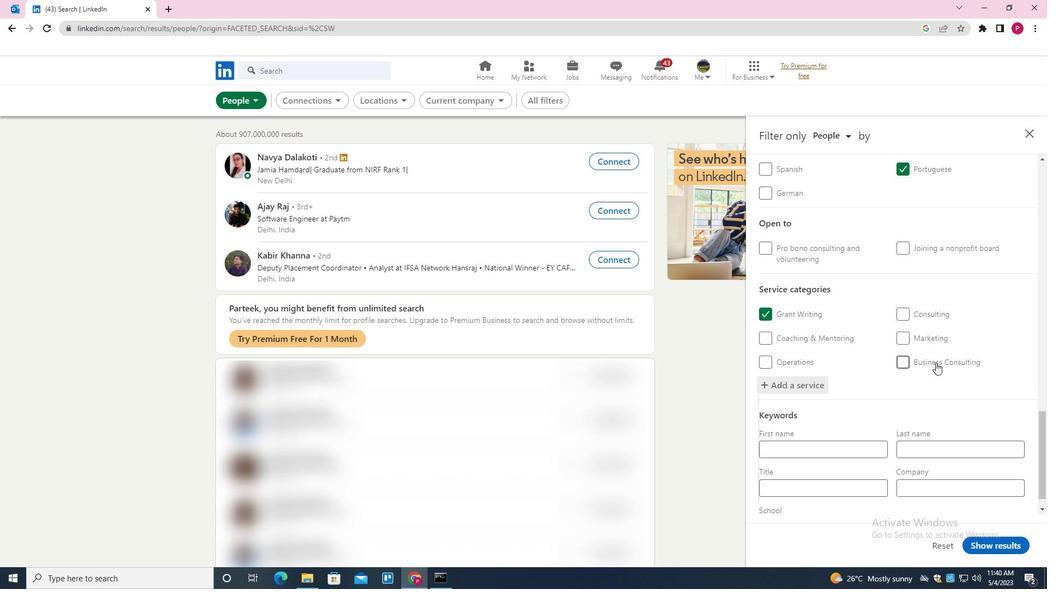 
Action: Mouse moved to (928, 374)
Screenshot: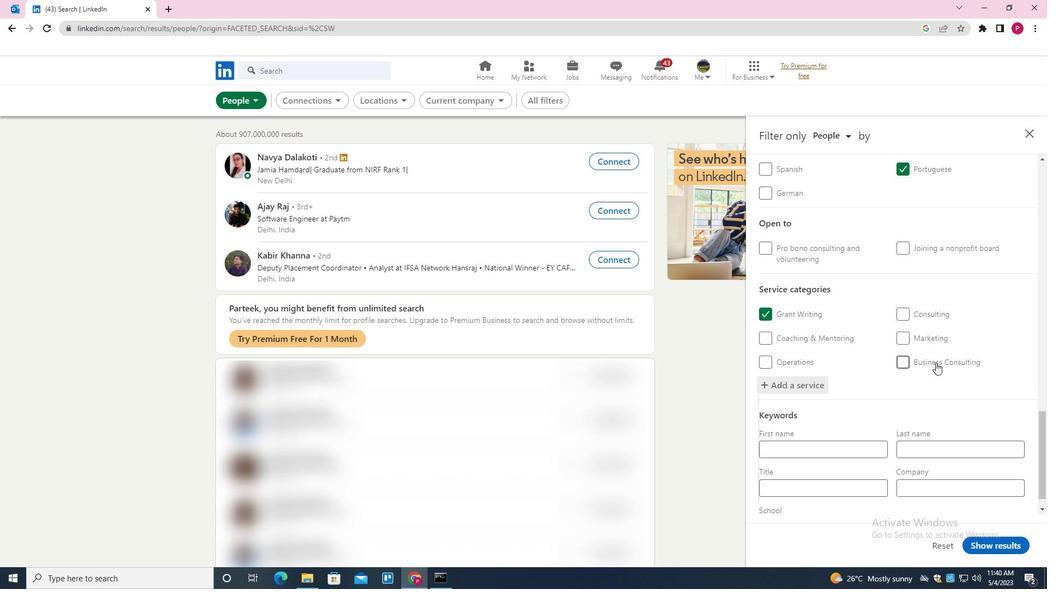
Action: Mouse scrolled (928, 374) with delta (0, 0)
Screenshot: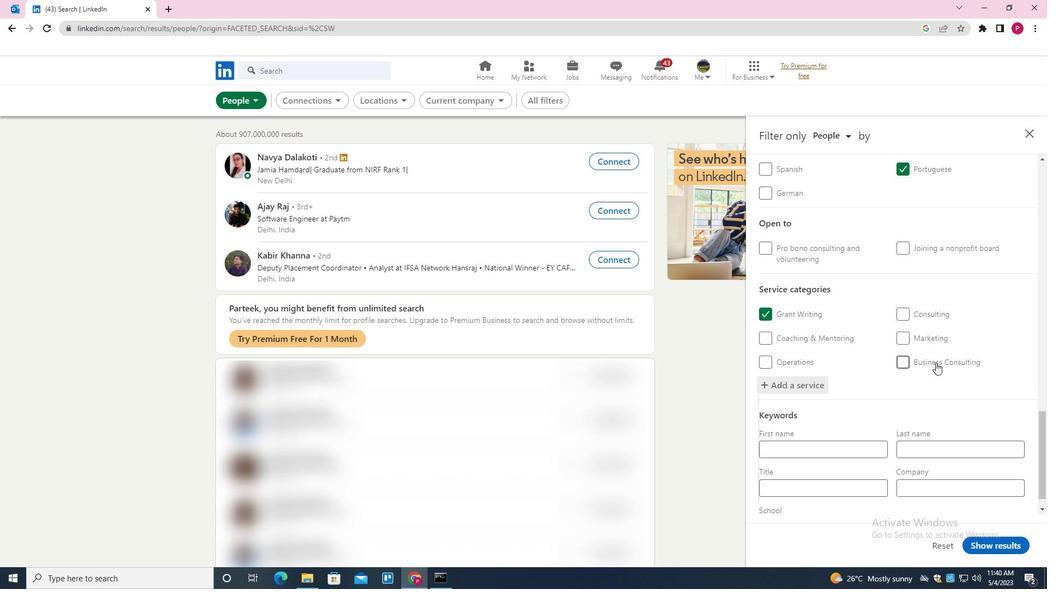 
Action: Mouse moved to (923, 390)
Screenshot: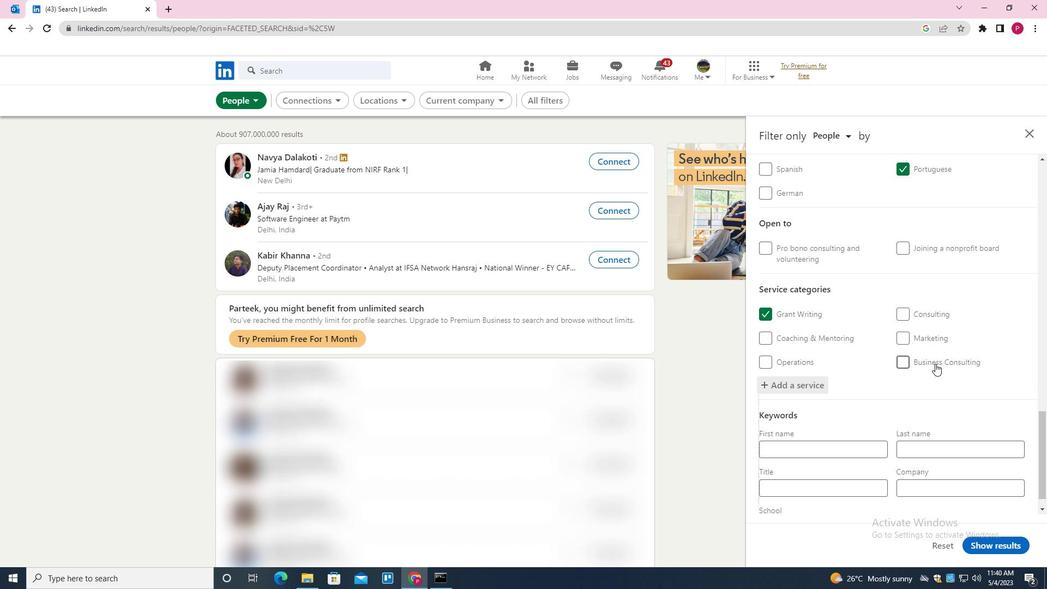 
Action: Mouse scrolled (923, 390) with delta (0, 0)
Screenshot: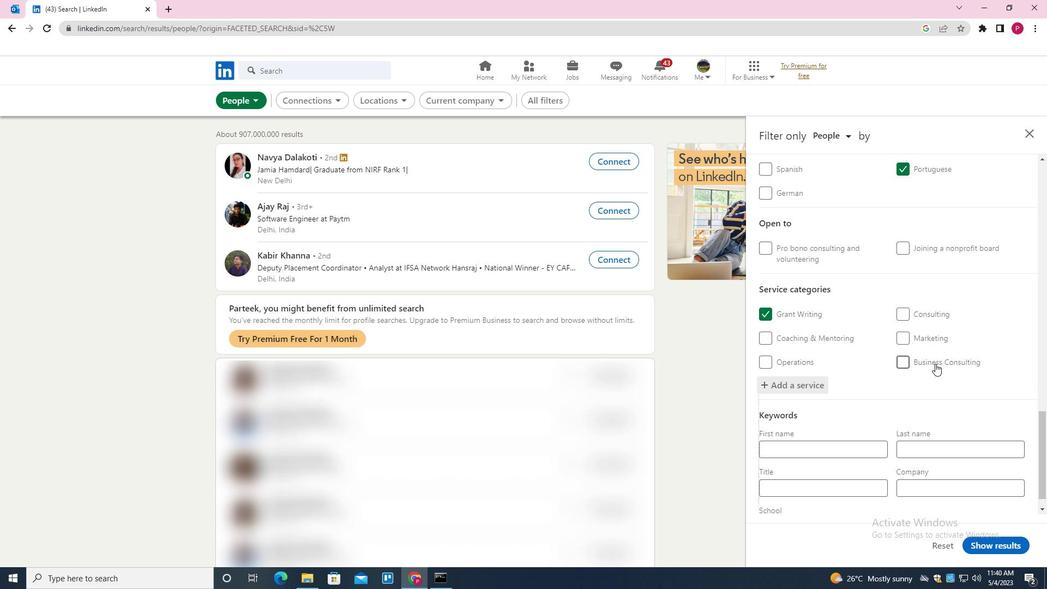 
Action: Mouse moved to (868, 470)
Screenshot: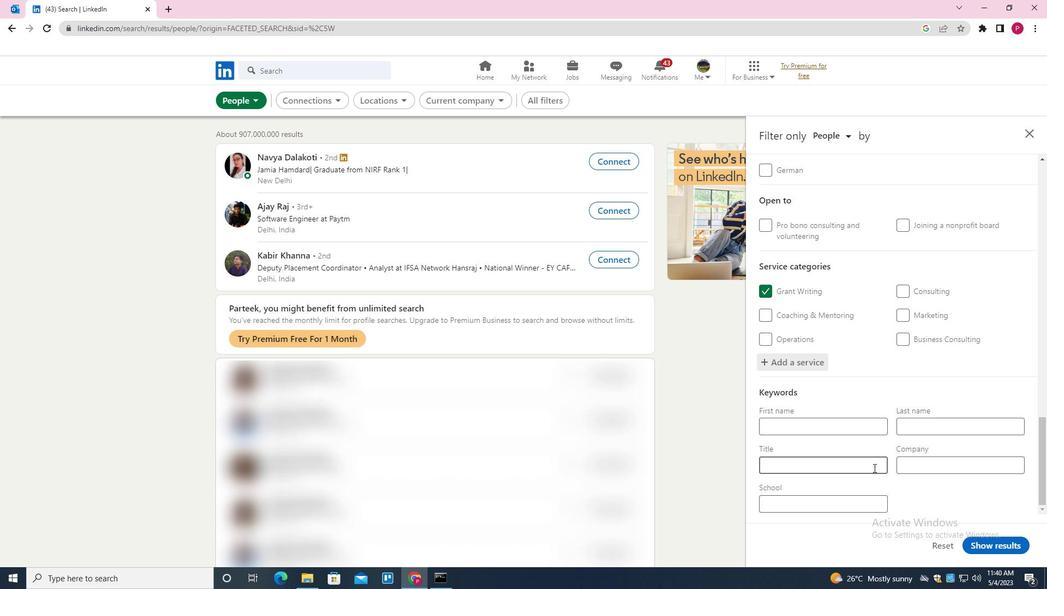 
Action: Mouse pressed left at (868, 470)
Screenshot: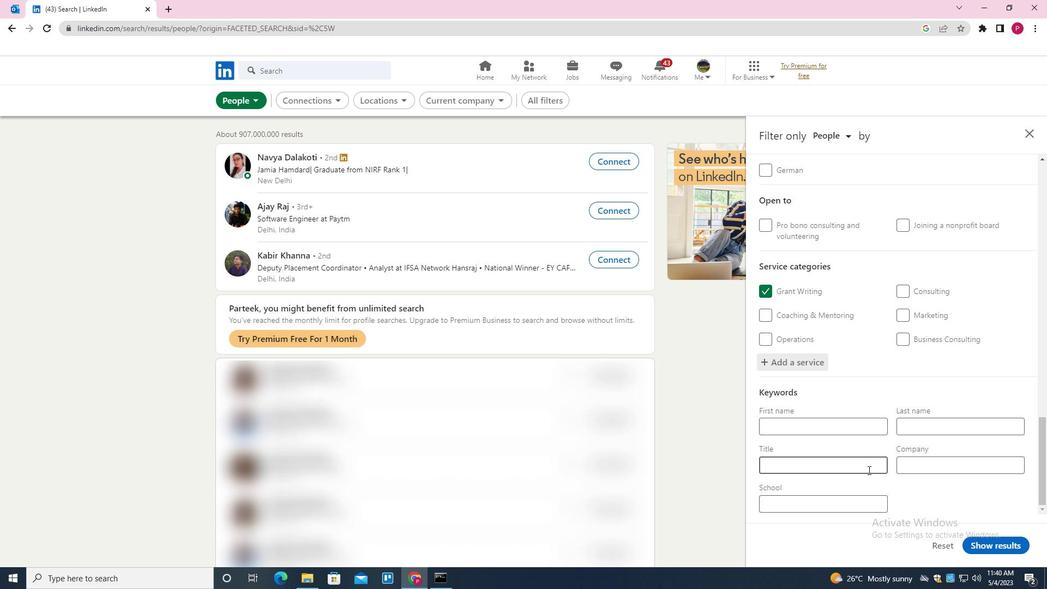 
Action: Key pressed <Key.shift><Key.shift><Key.shift><Key.shift><Key.shift>ANIMAL<Key.space><Key.shift>SHELTER<Key.space><Key.shift><Key.shift><Key.shift><Key.shift><Key.shift><Key.shift><Key.shift><Key.shift><Key.shift><Key.shift>VOLUNTEER
Screenshot: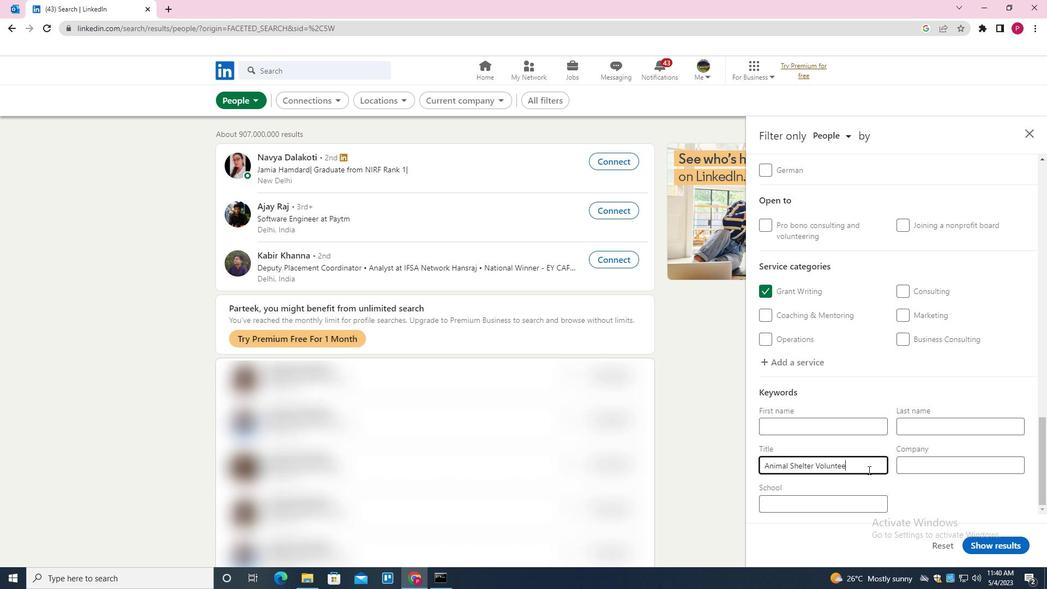 
Action: Mouse moved to (993, 545)
Screenshot: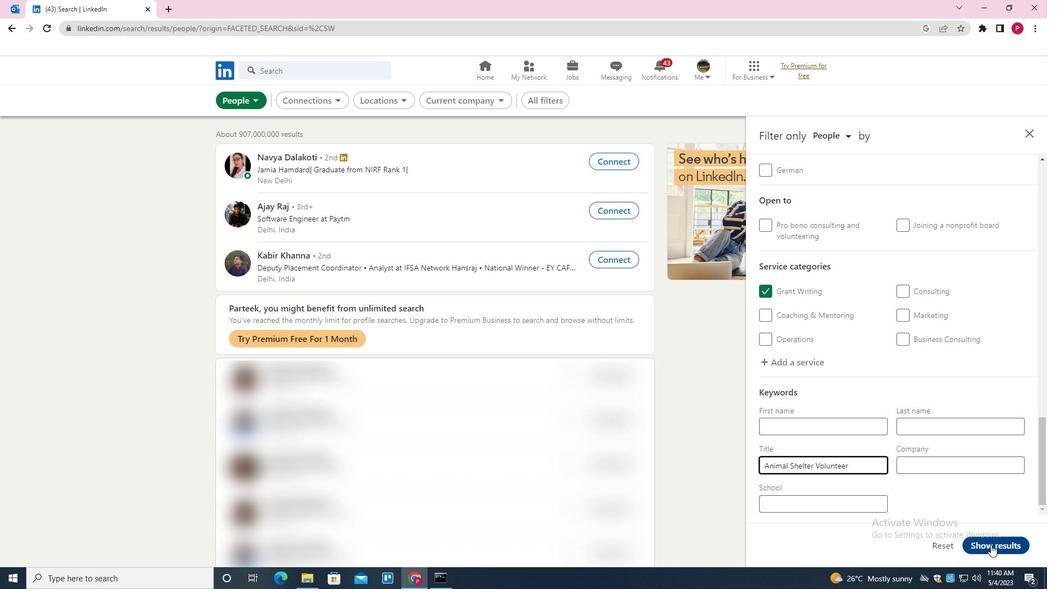 
Action: Mouse pressed left at (993, 545)
Screenshot: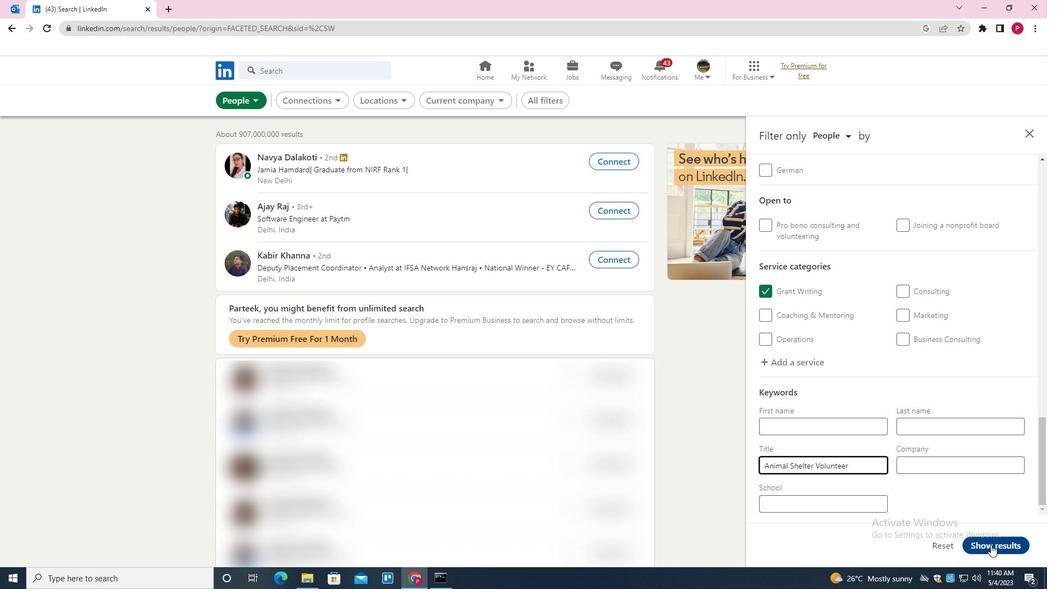 
Action: Mouse moved to (503, 246)
Screenshot: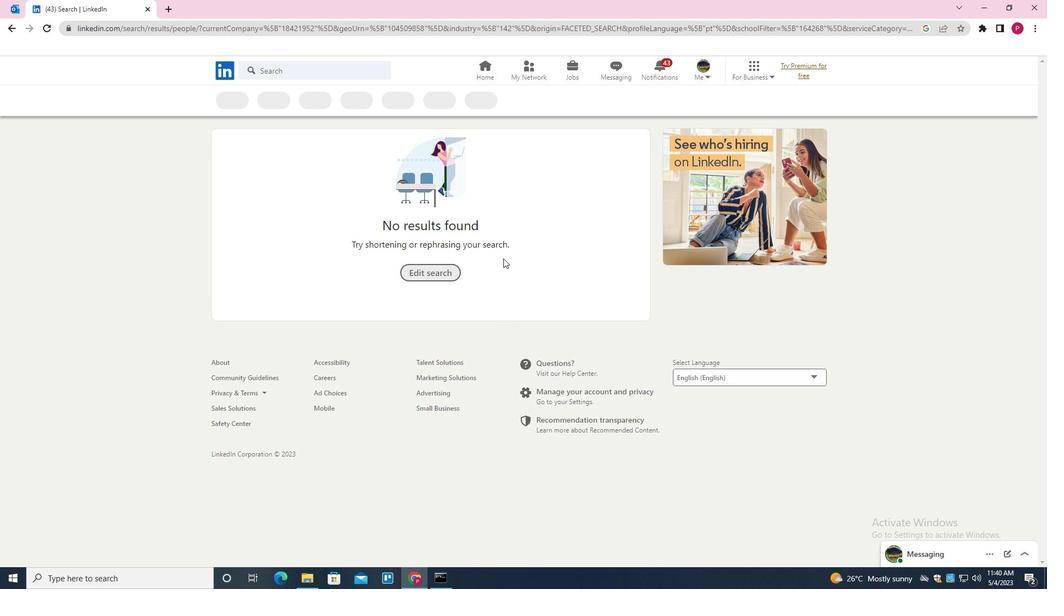 
